 Task: Utilize tags to categorize risk mitigation tasks by priority: "High," "Medium," and "Low.
Action: Mouse moved to (105, 336)
Screenshot: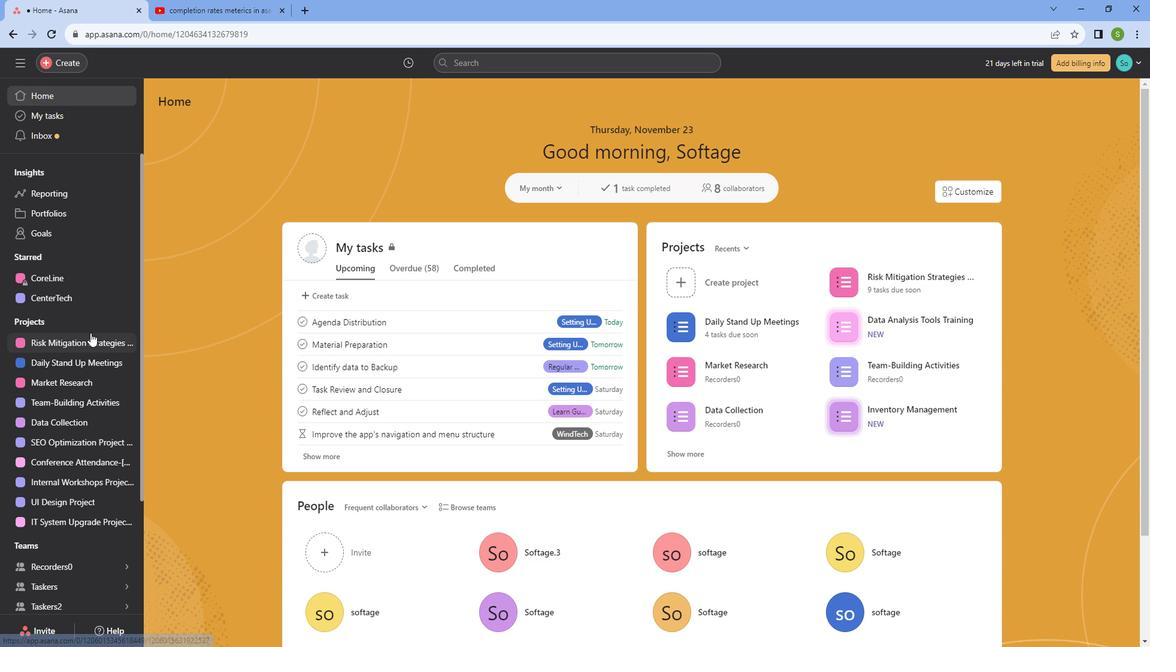
Action: Mouse pressed left at (105, 336)
Screenshot: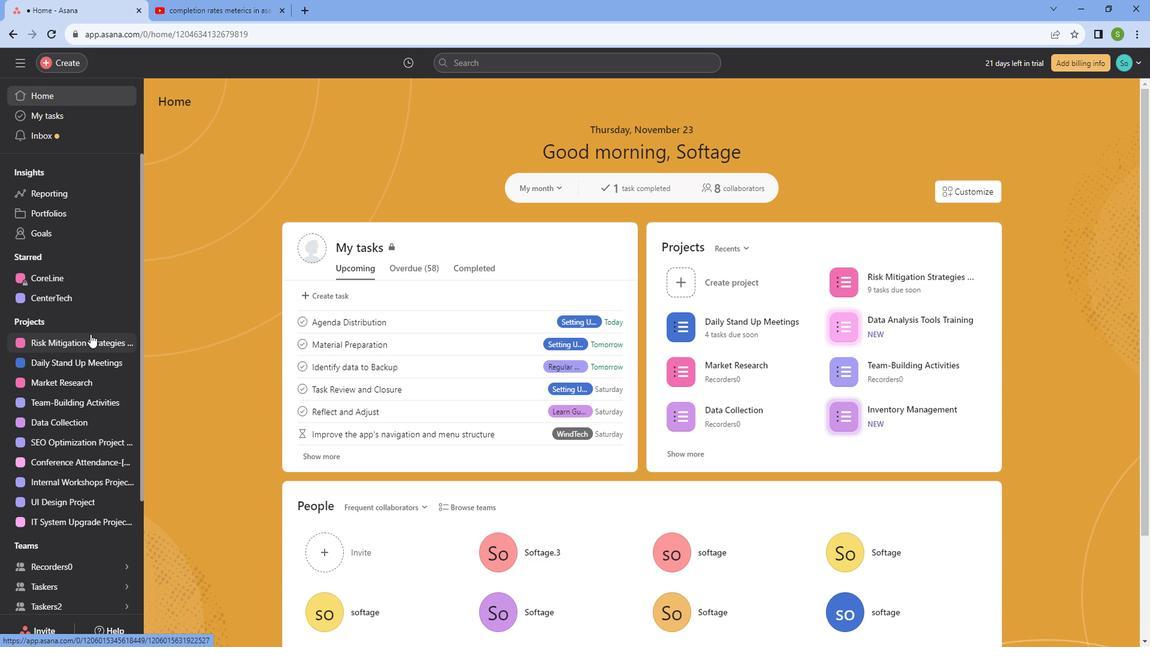 
Action: Mouse moved to (776, 197)
Screenshot: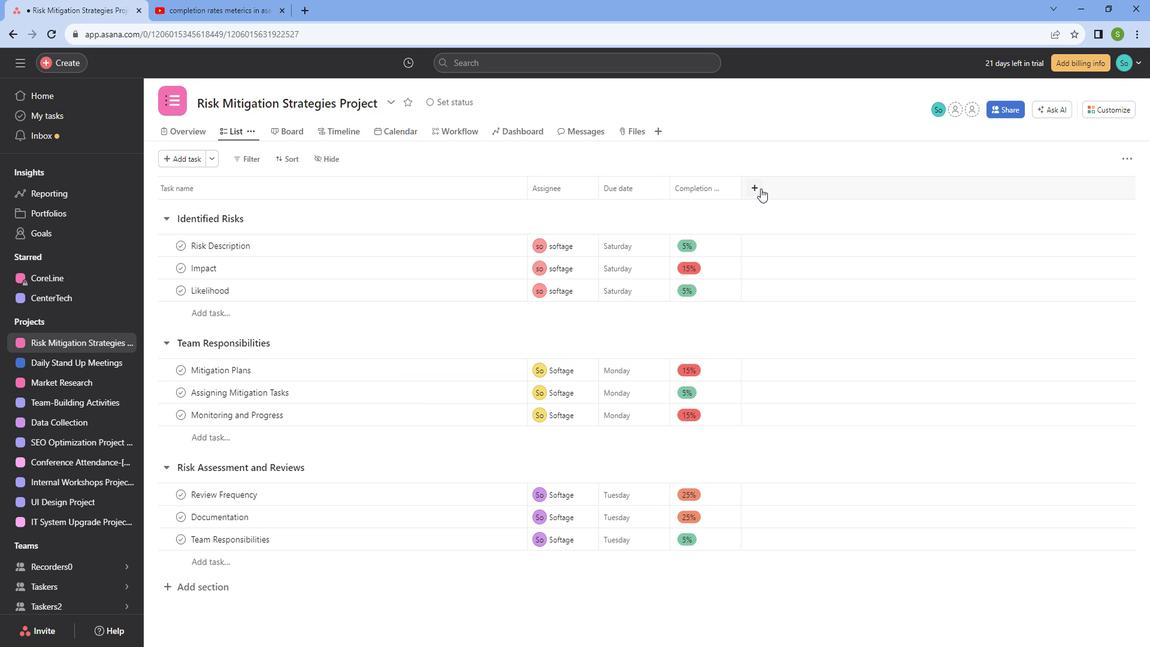 
Action: Mouse pressed left at (776, 197)
Screenshot: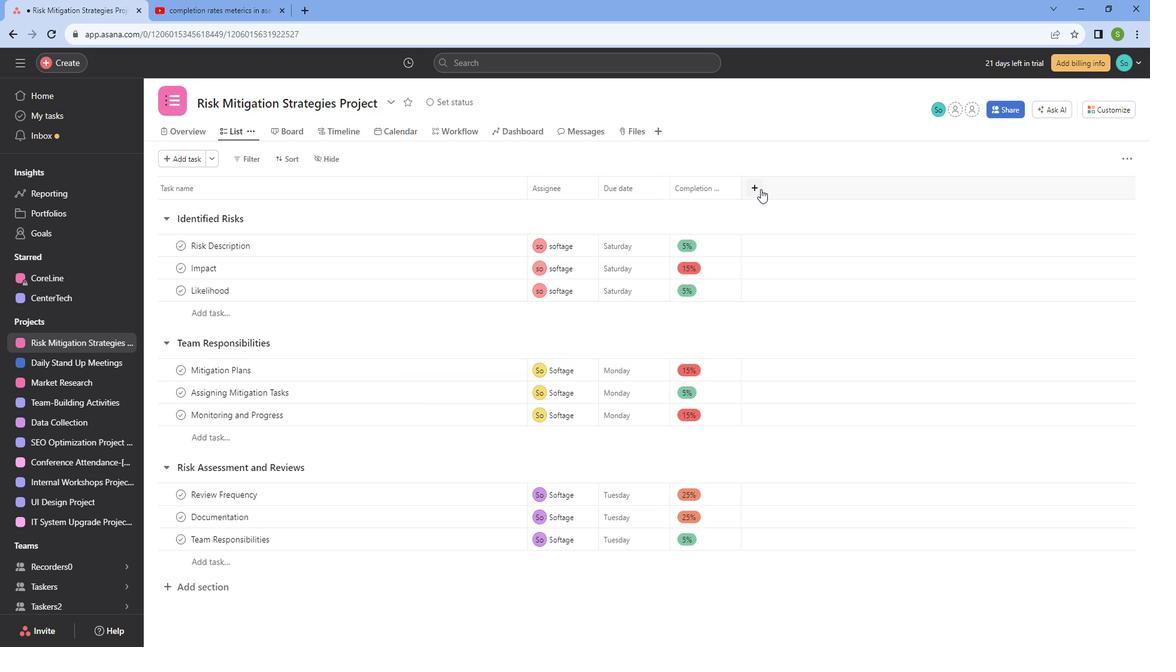 
Action: Mouse moved to (773, 237)
Screenshot: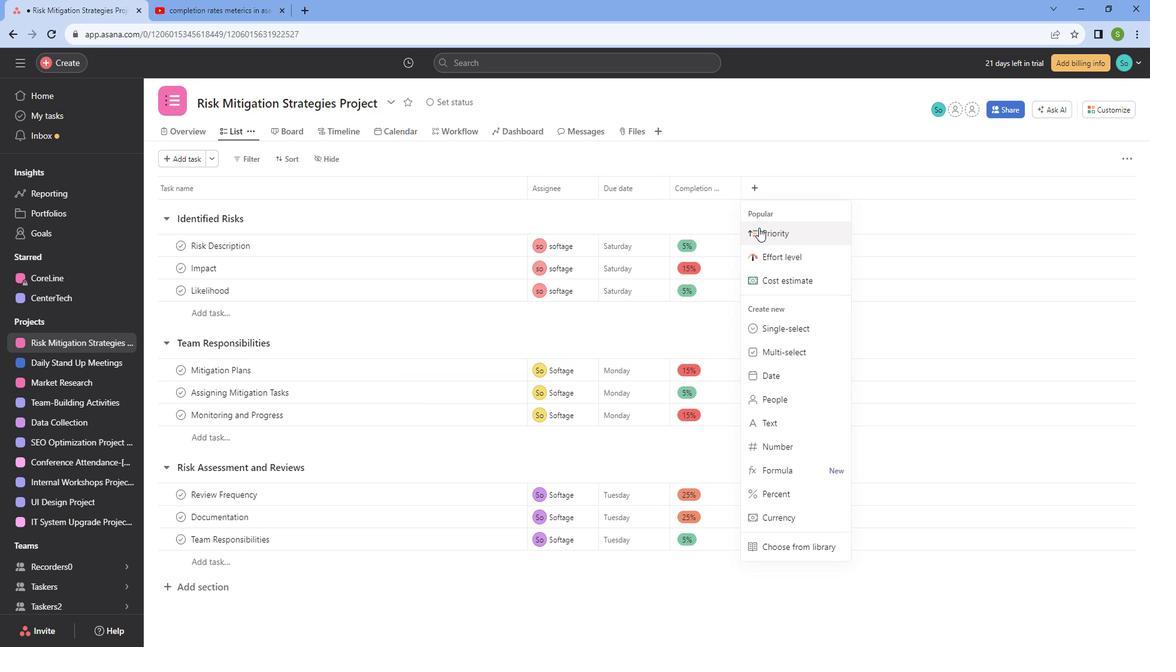 
Action: Mouse pressed left at (773, 237)
Screenshot: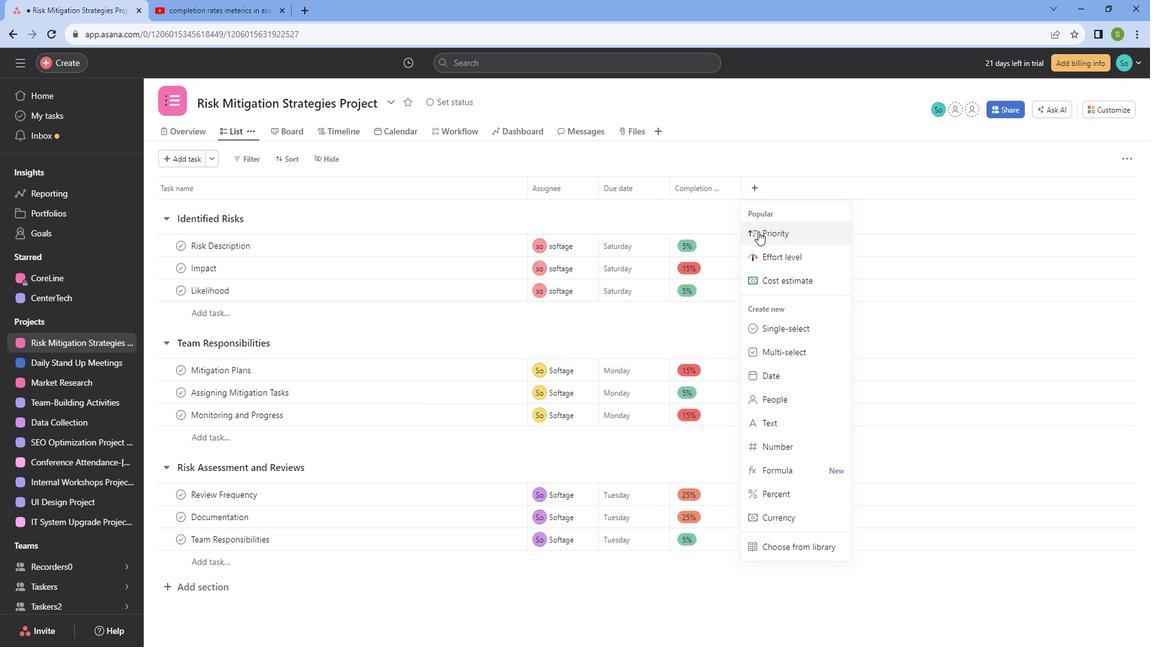 
Action: Mouse moved to (736, 504)
Screenshot: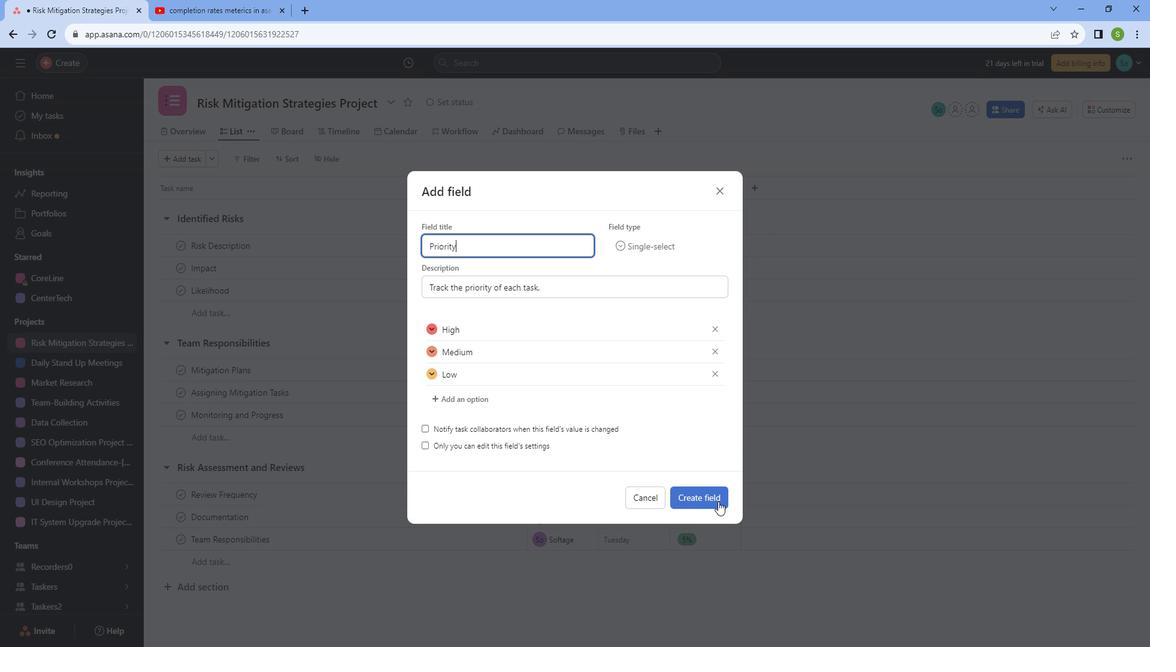 
Action: Mouse pressed left at (736, 504)
Screenshot: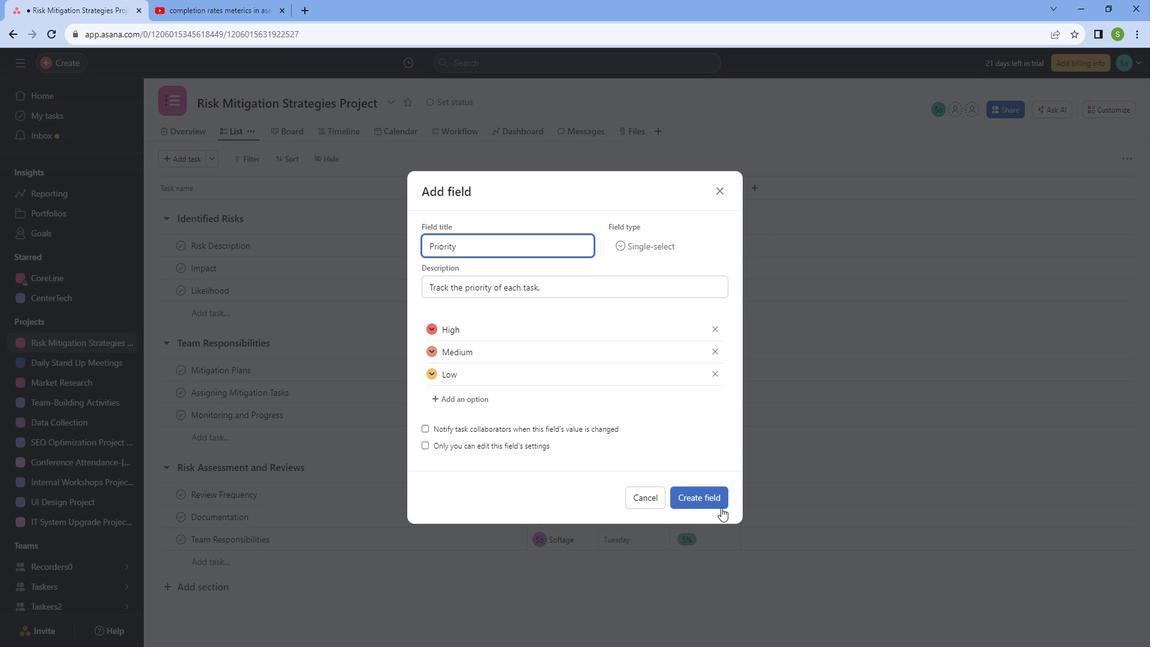 
Action: Mouse moved to (779, 255)
Screenshot: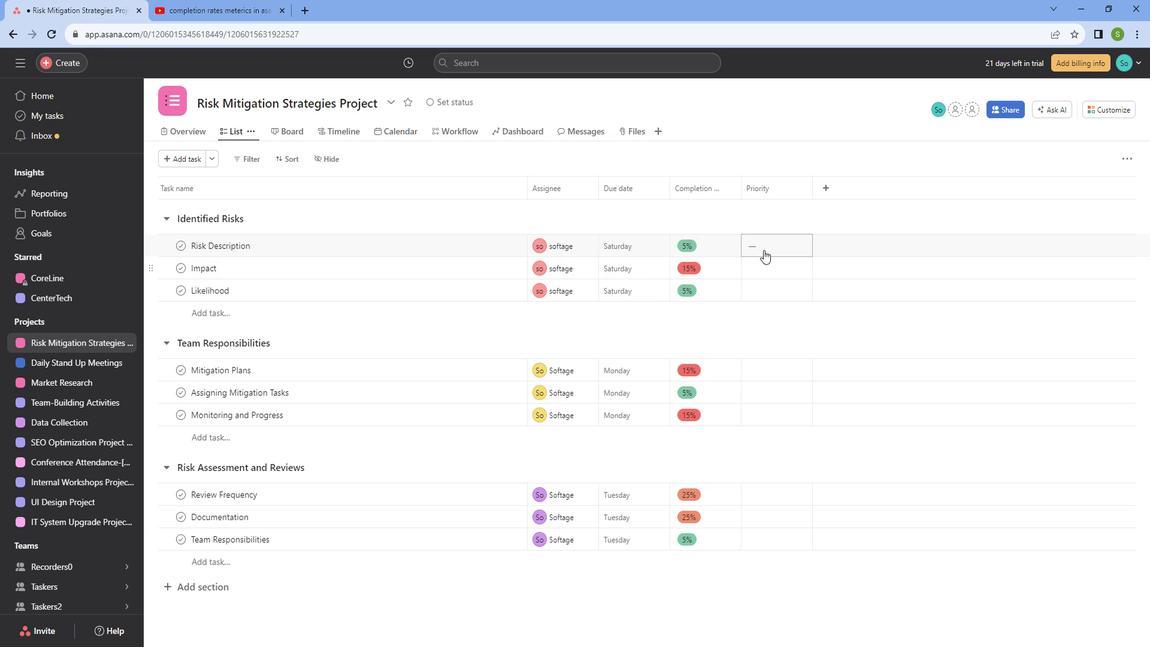
Action: Mouse pressed left at (779, 255)
Screenshot: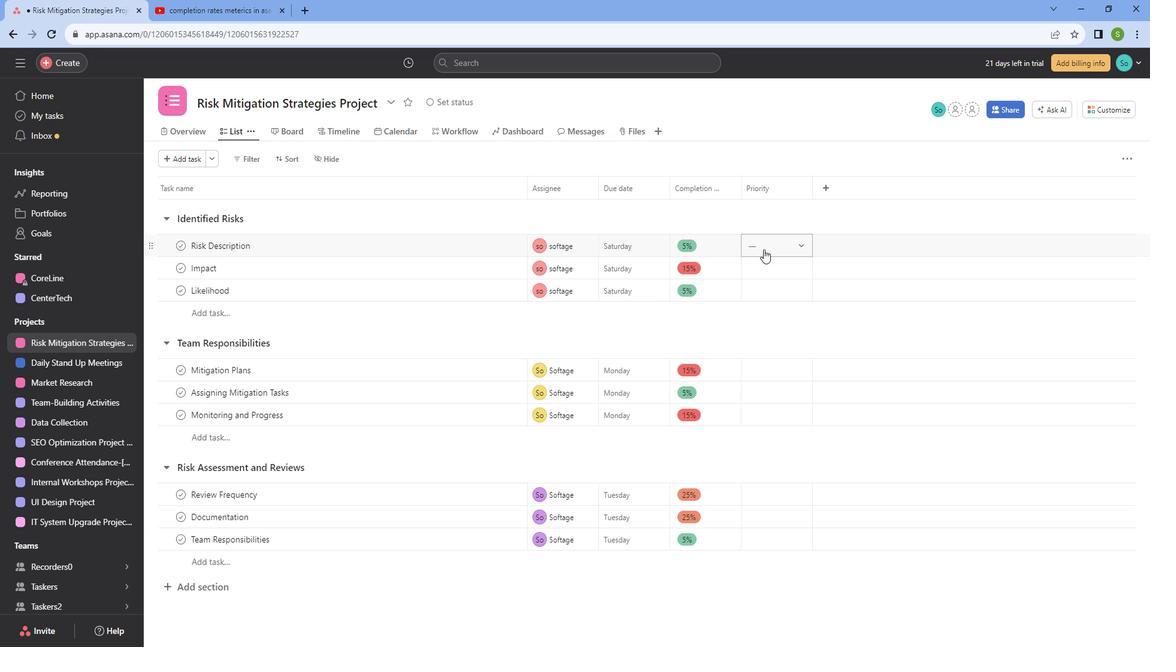 
Action: Mouse moved to (780, 335)
Screenshot: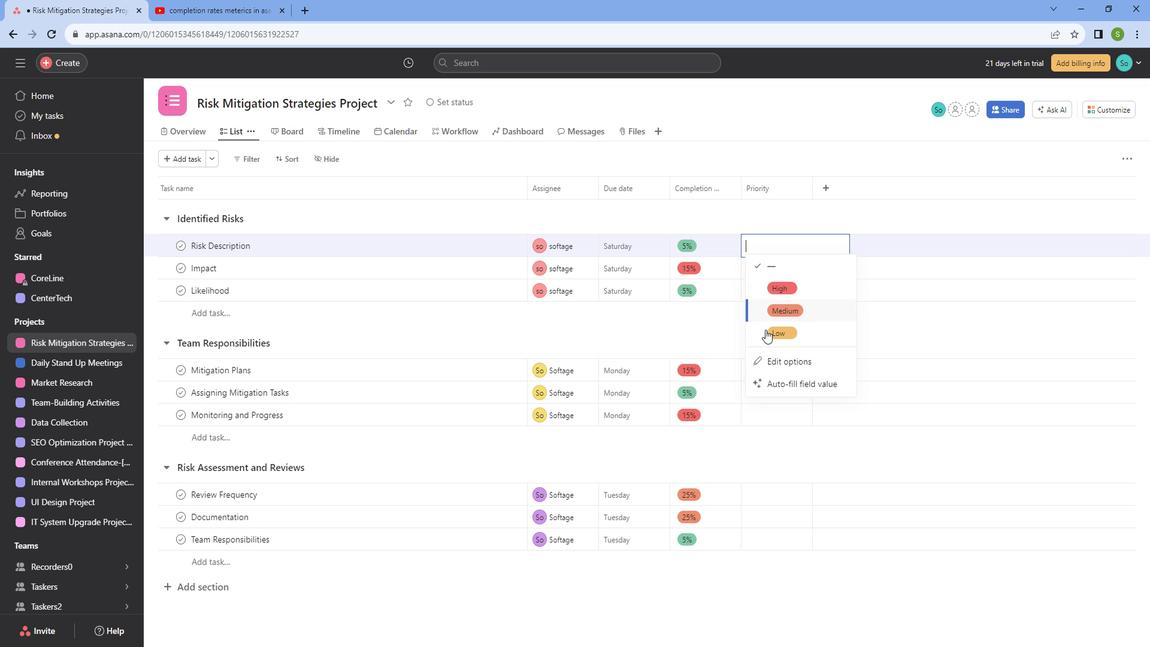 
Action: Mouse pressed left at (780, 335)
Screenshot: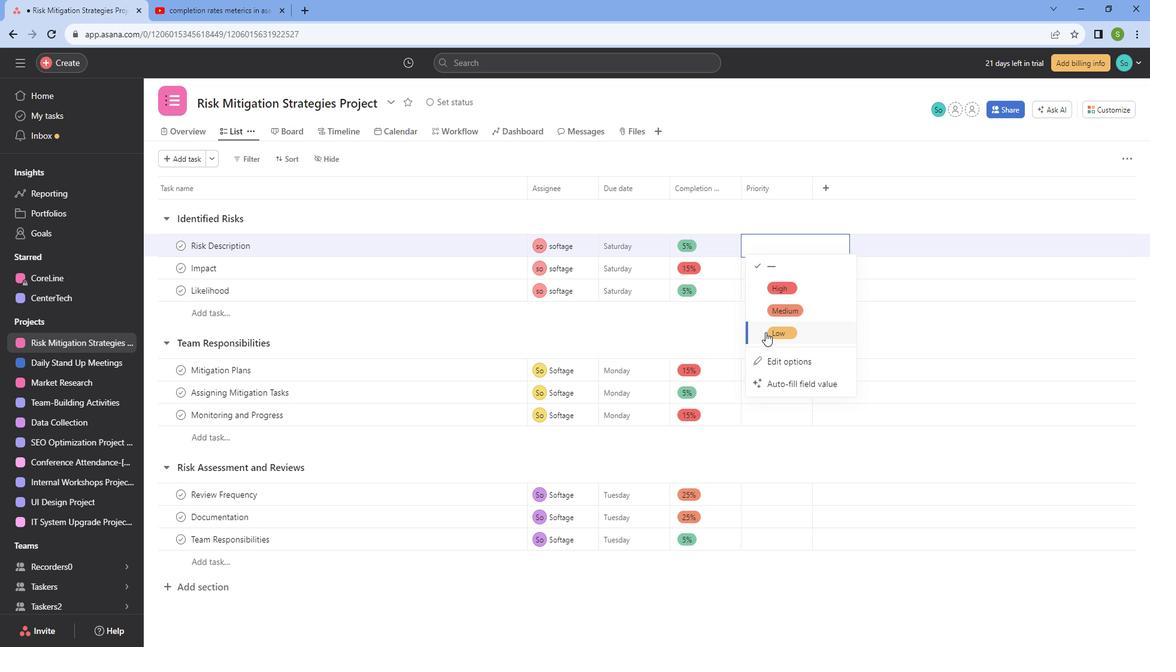 
Action: Mouse moved to (787, 265)
Screenshot: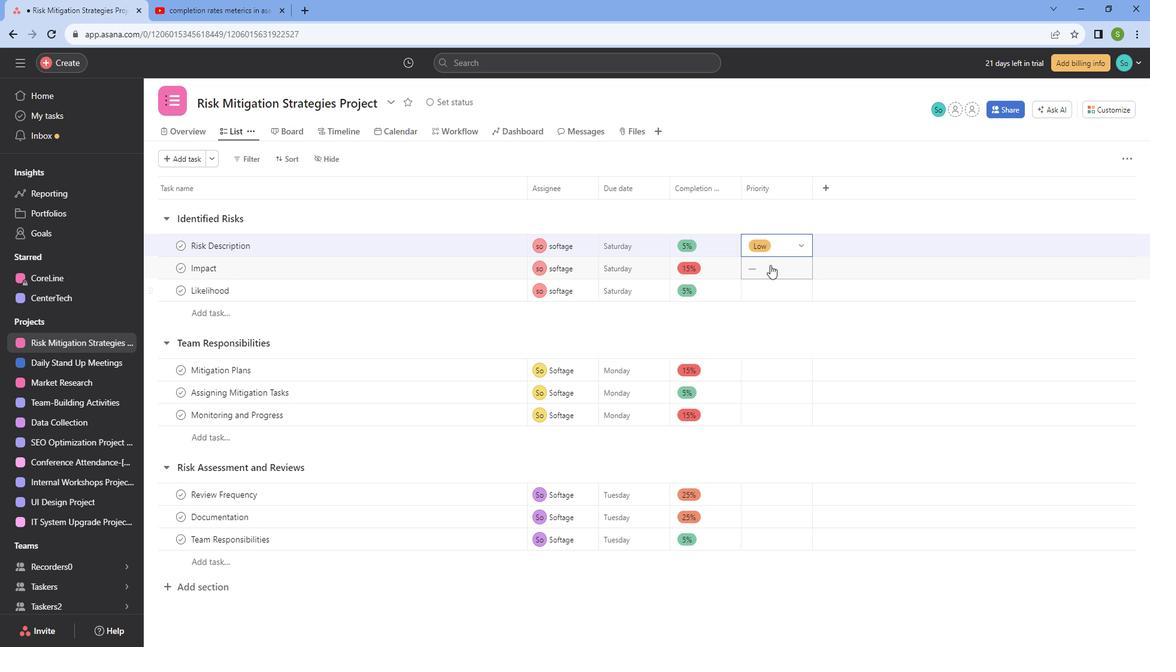 
Action: Mouse pressed left at (787, 265)
Screenshot: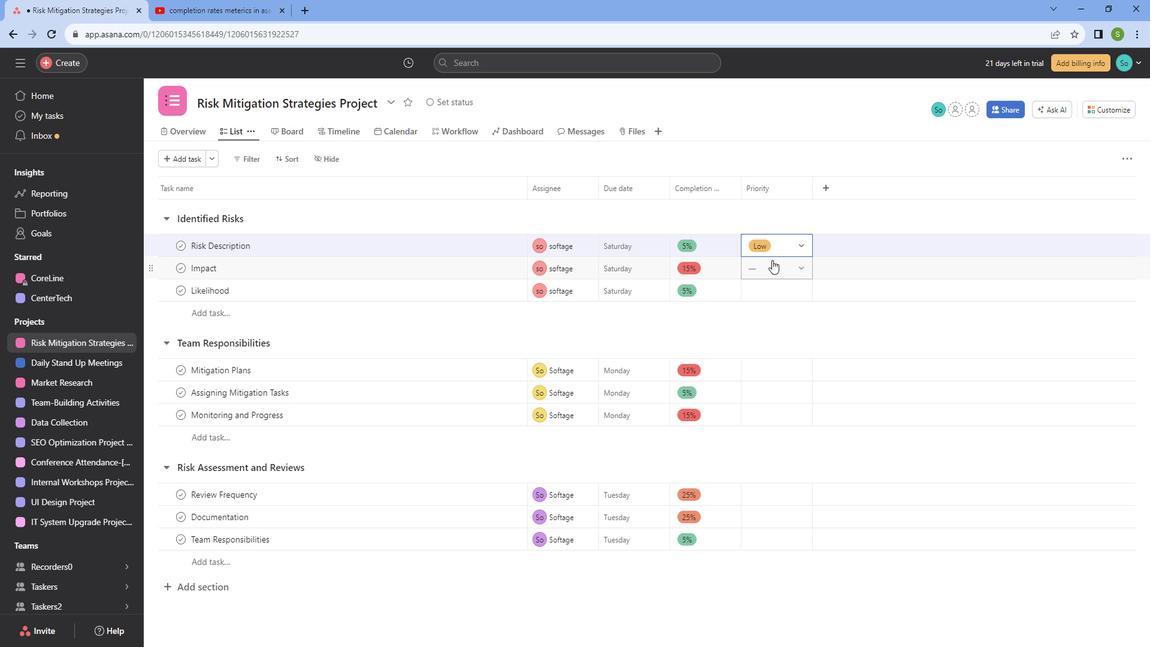 
Action: Mouse moved to (796, 353)
Screenshot: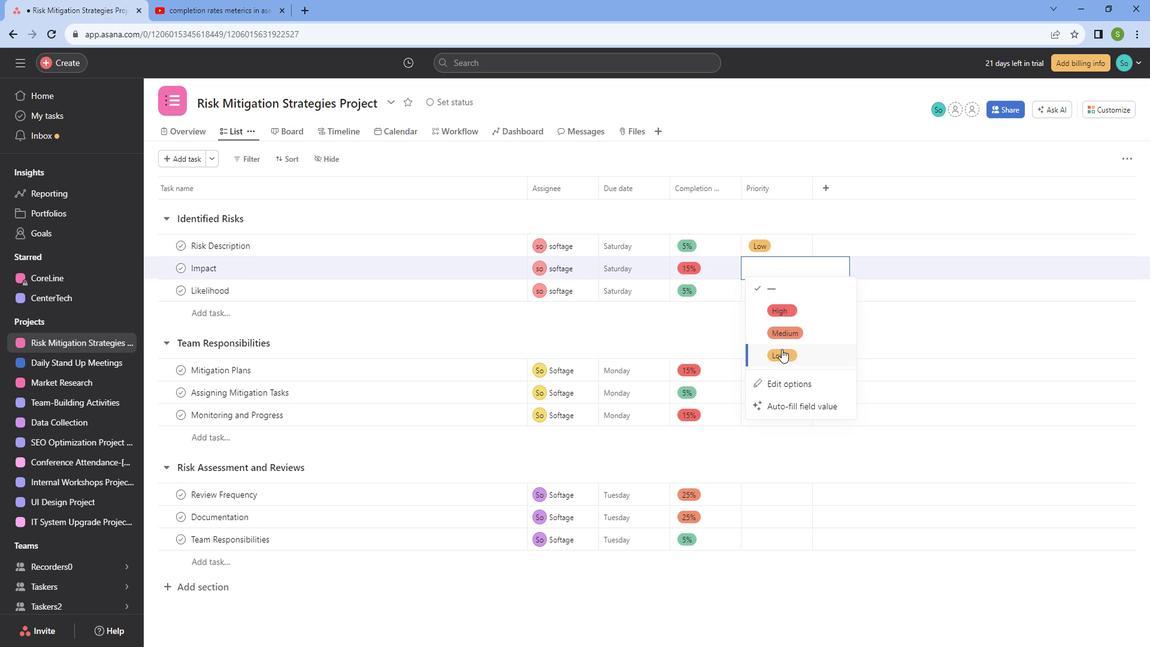 
Action: Mouse pressed left at (796, 353)
Screenshot: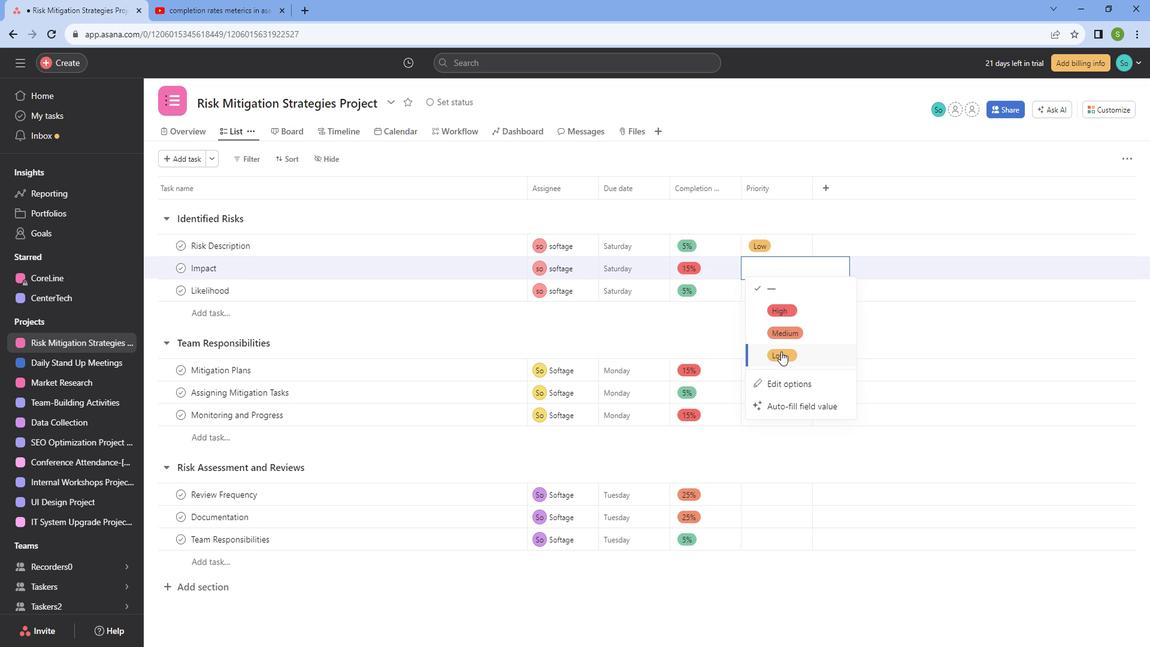 
Action: Mouse moved to (795, 293)
Screenshot: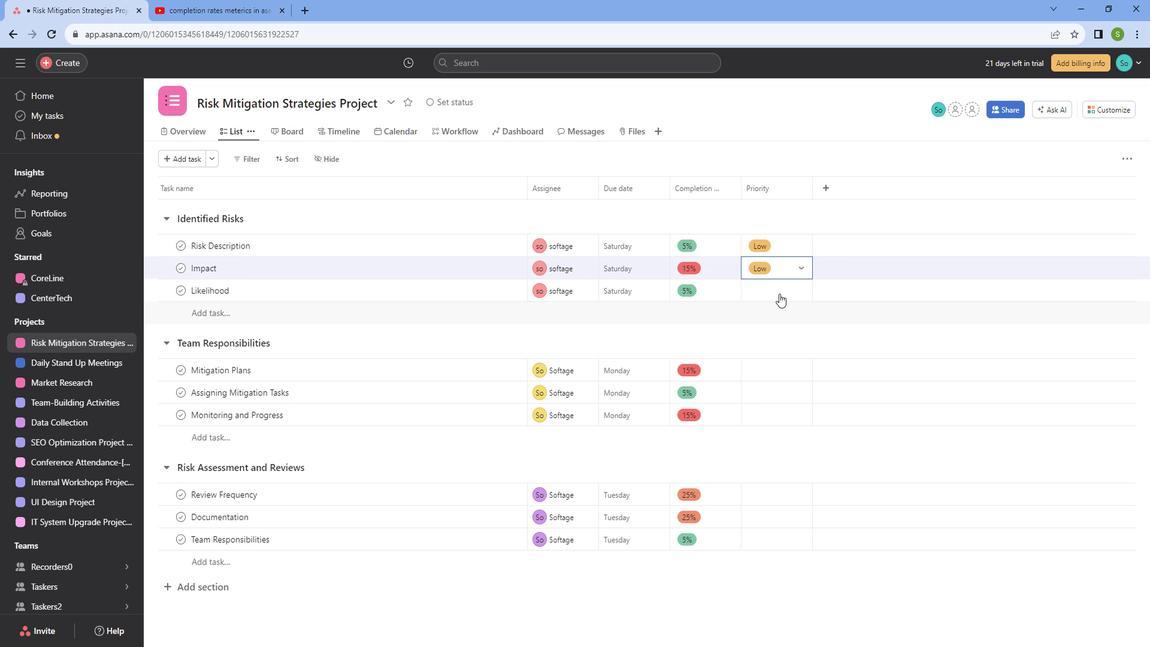 
Action: Mouse pressed left at (795, 293)
Screenshot: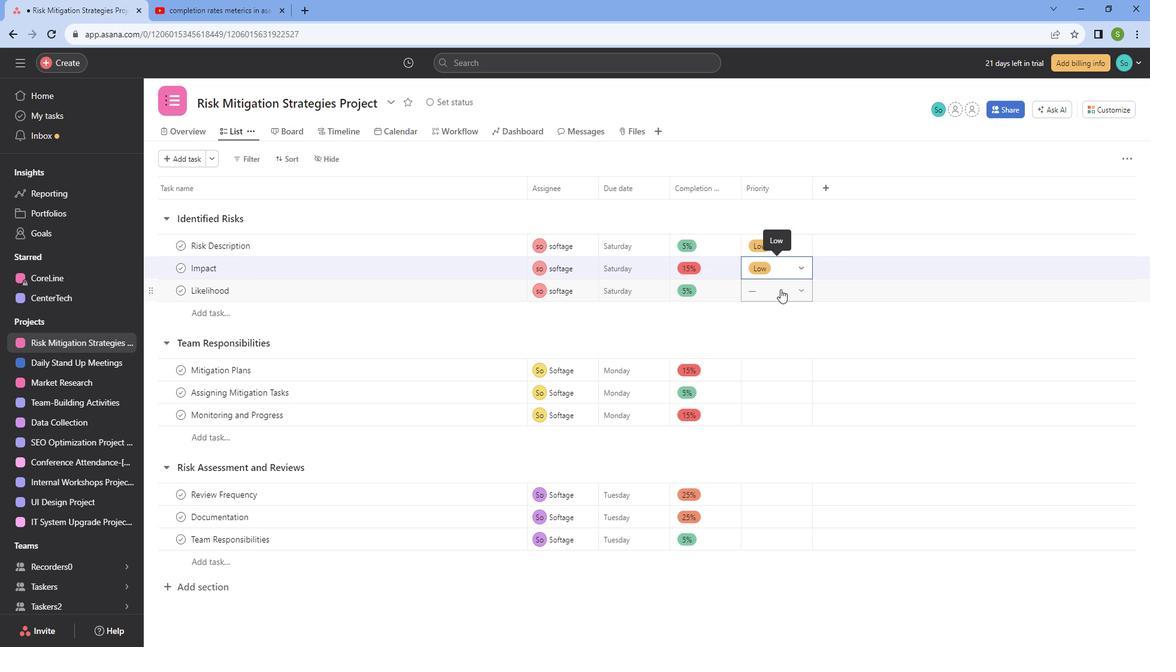 
Action: Mouse moved to (798, 356)
Screenshot: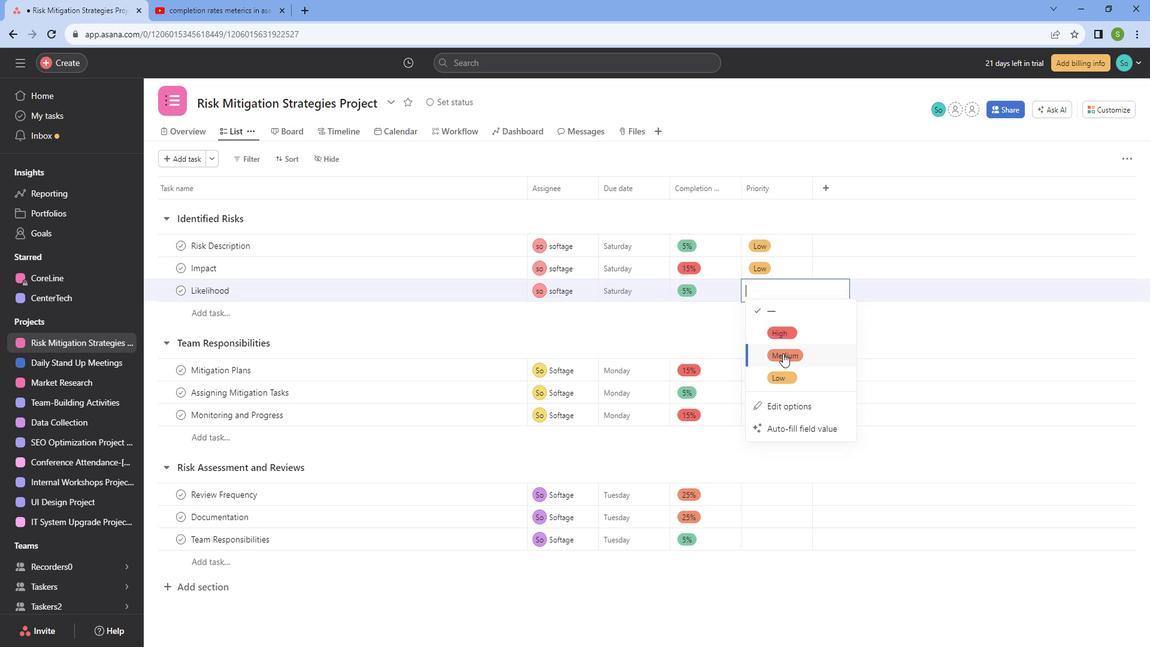 
Action: Mouse pressed left at (798, 356)
Screenshot: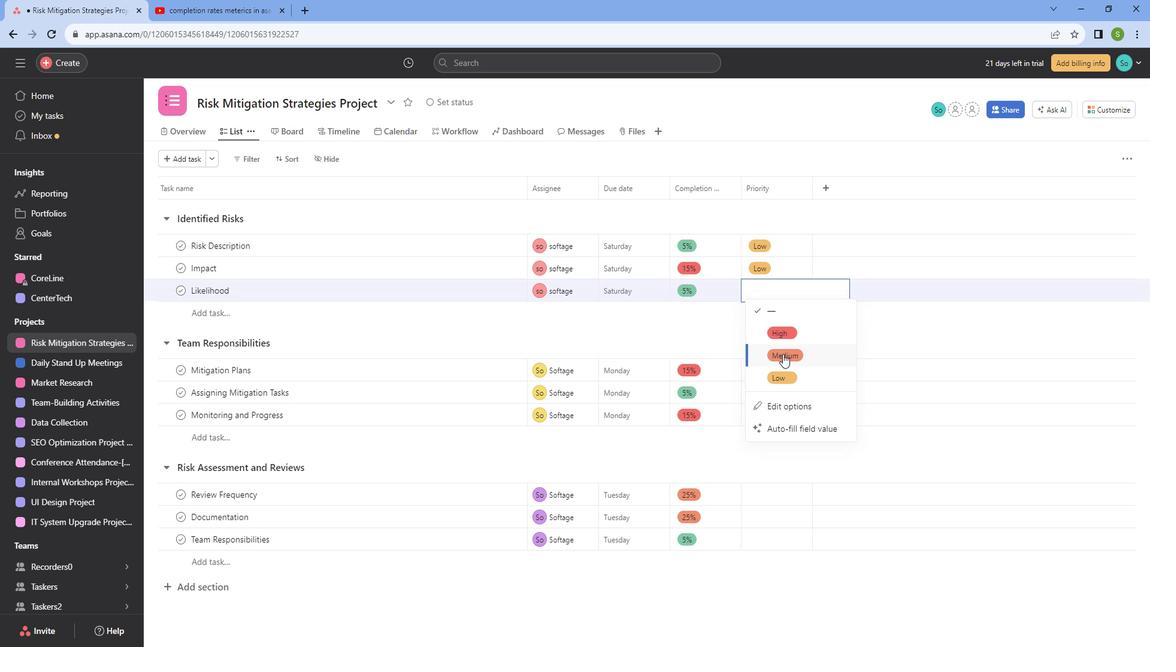 
Action: Mouse moved to (786, 368)
Screenshot: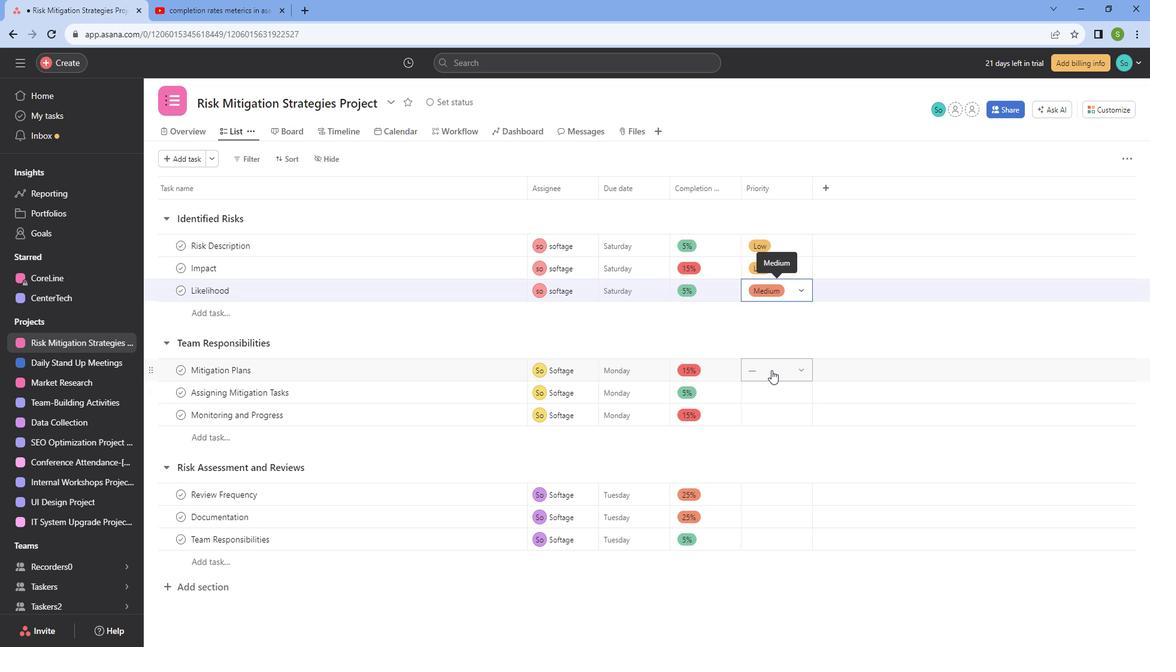 
Action: Mouse pressed left at (786, 368)
Screenshot: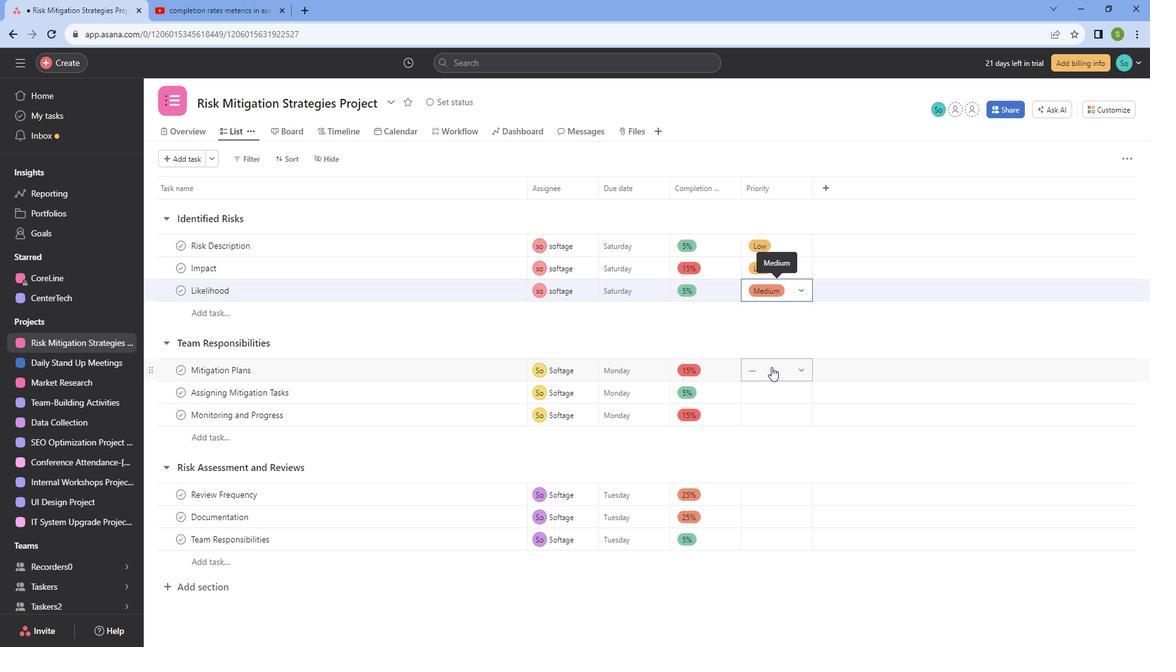 
Action: Mouse moved to (804, 436)
Screenshot: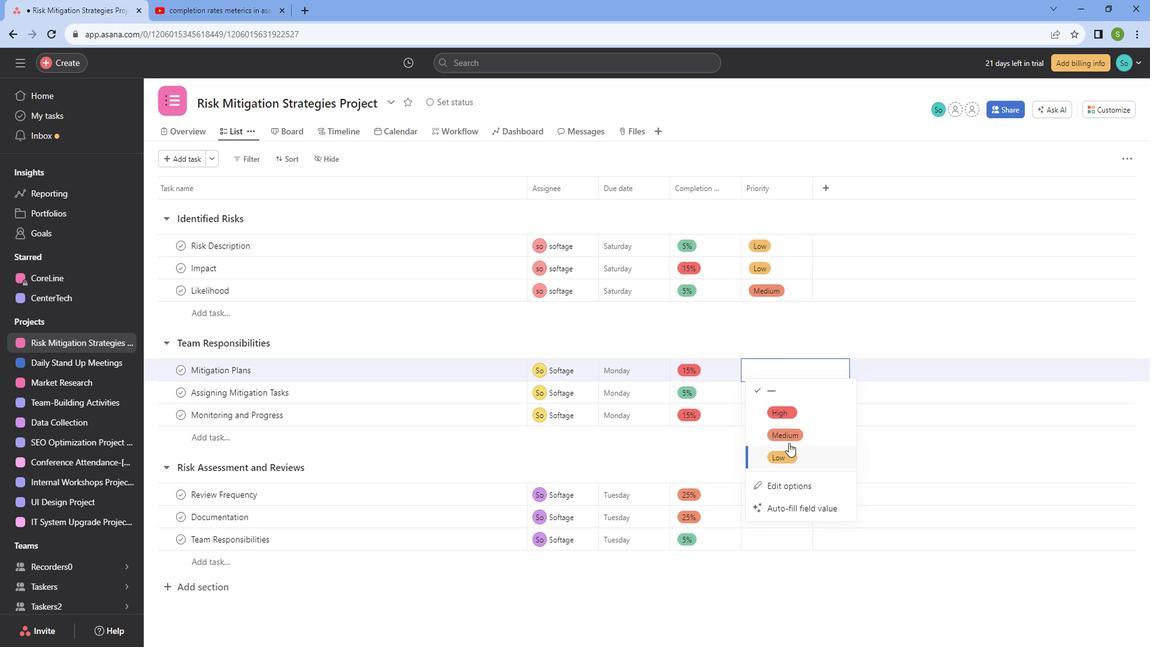 
Action: Mouse pressed left at (804, 436)
Screenshot: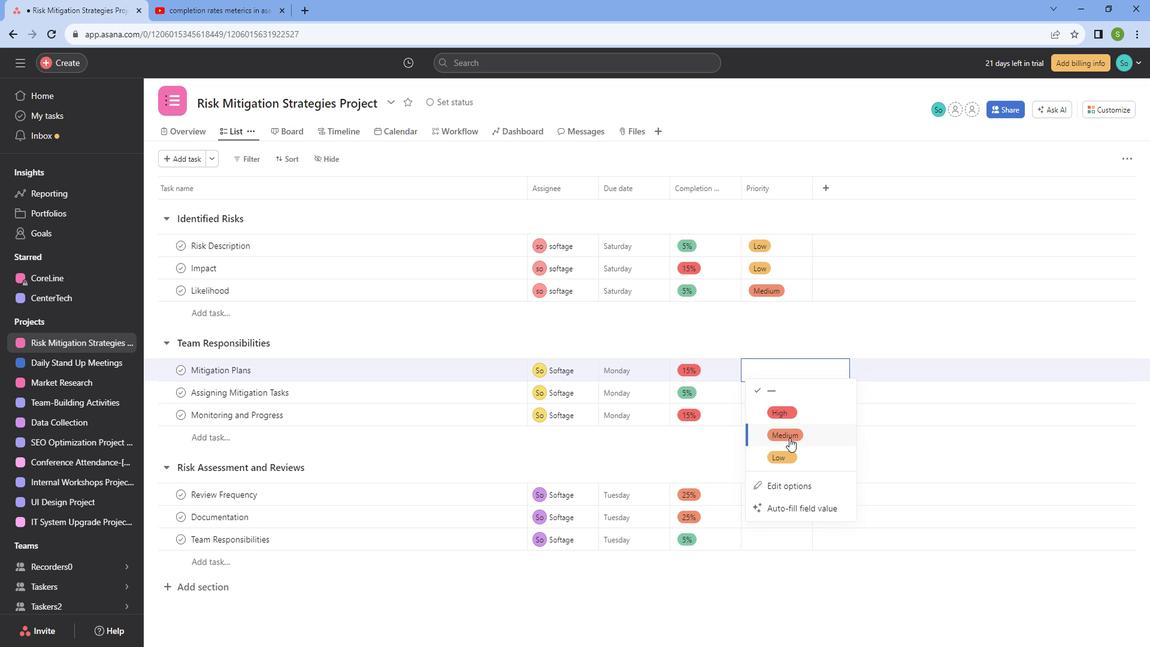 
Action: Mouse moved to (803, 388)
Screenshot: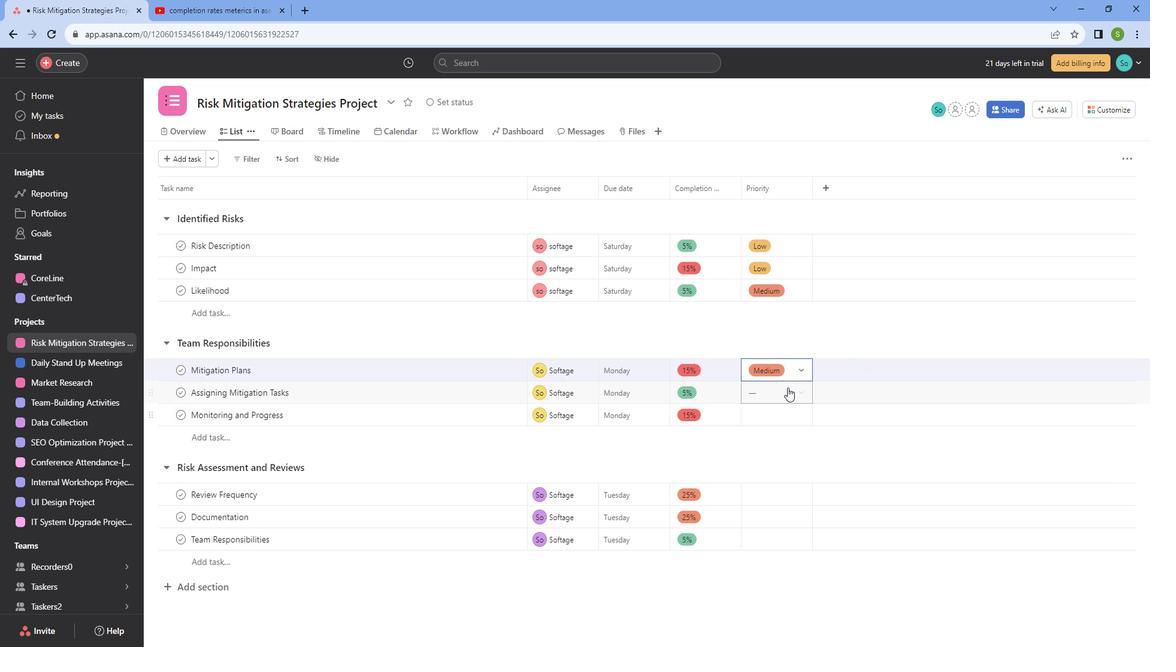 
Action: Mouse pressed left at (803, 388)
Screenshot: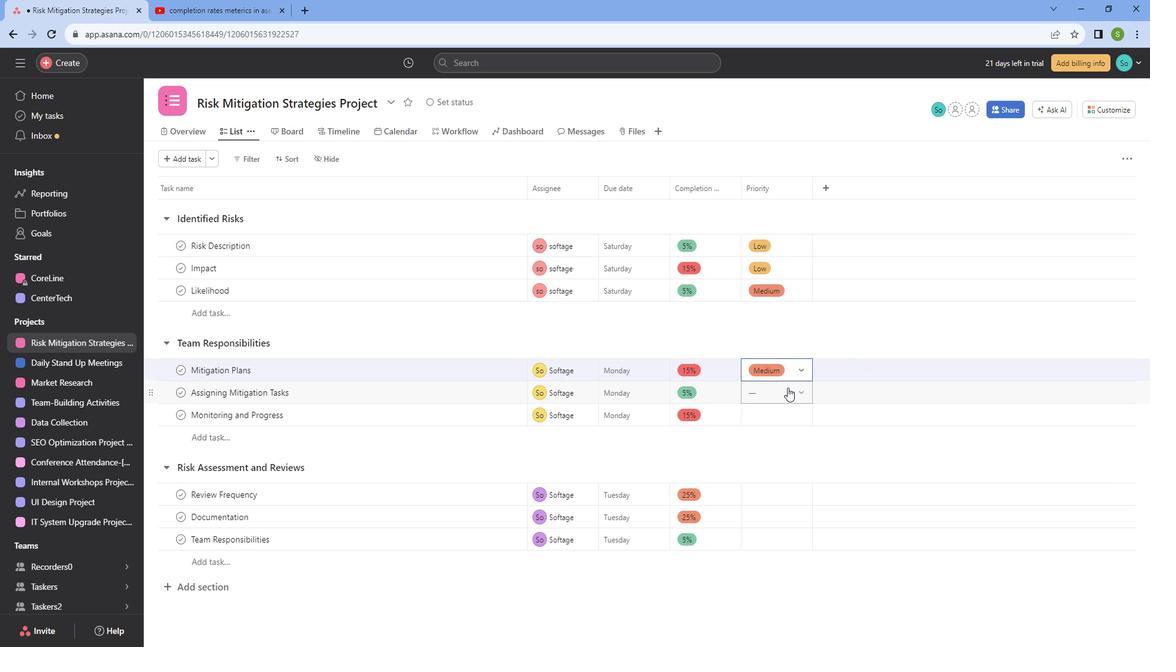
Action: Mouse moved to (806, 453)
Screenshot: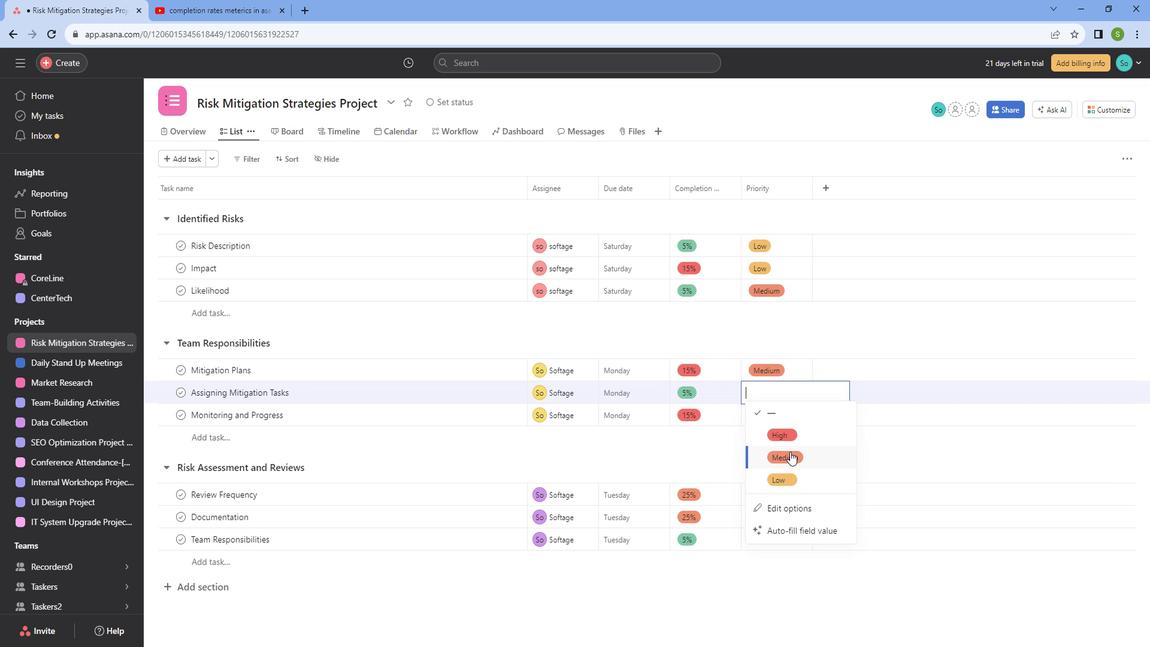 
Action: Mouse pressed left at (806, 453)
Screenshot: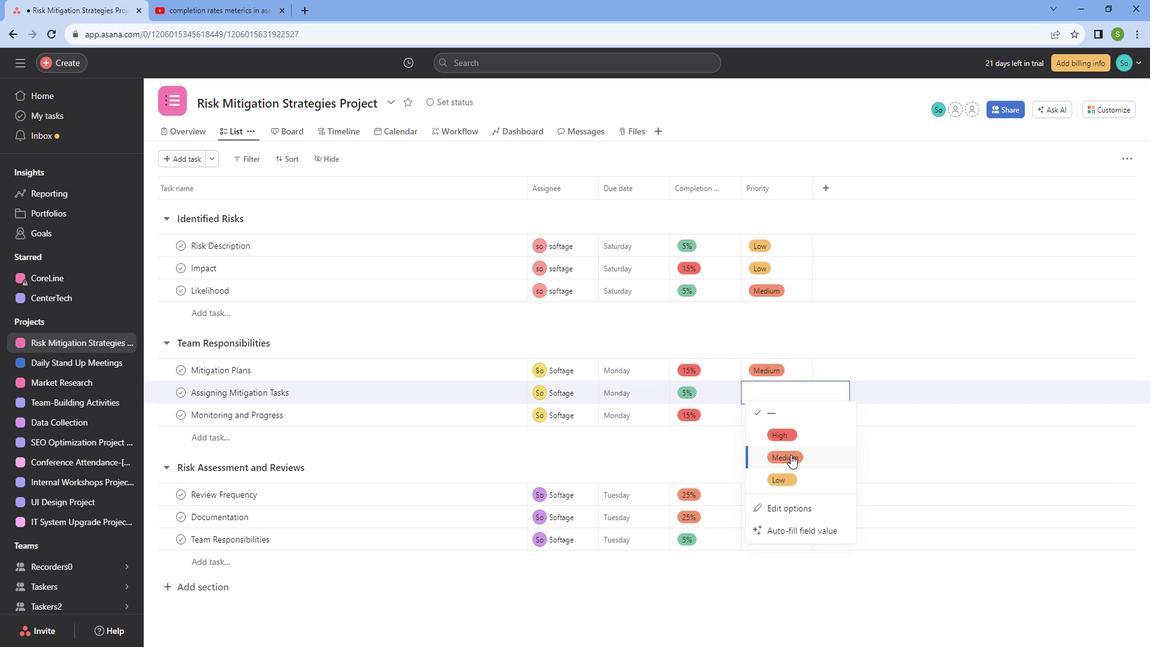 
Action: Mouse moved to (799, 419)
Screenshot: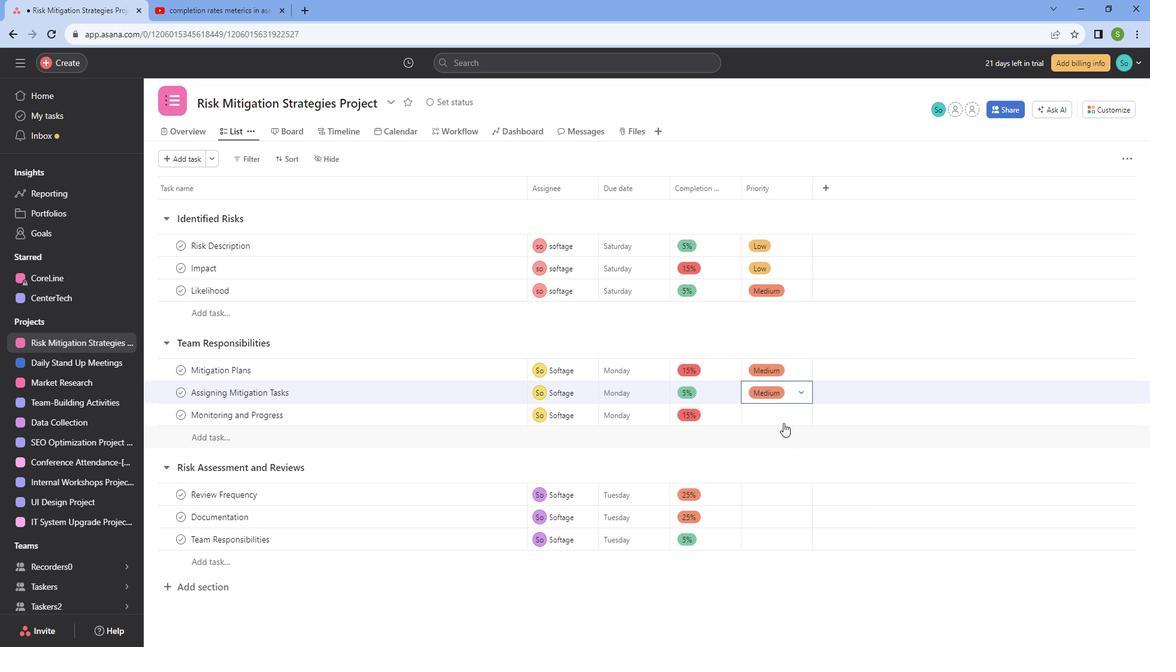 
Action: Mouse pressed left at (799, 419)
Screenshot: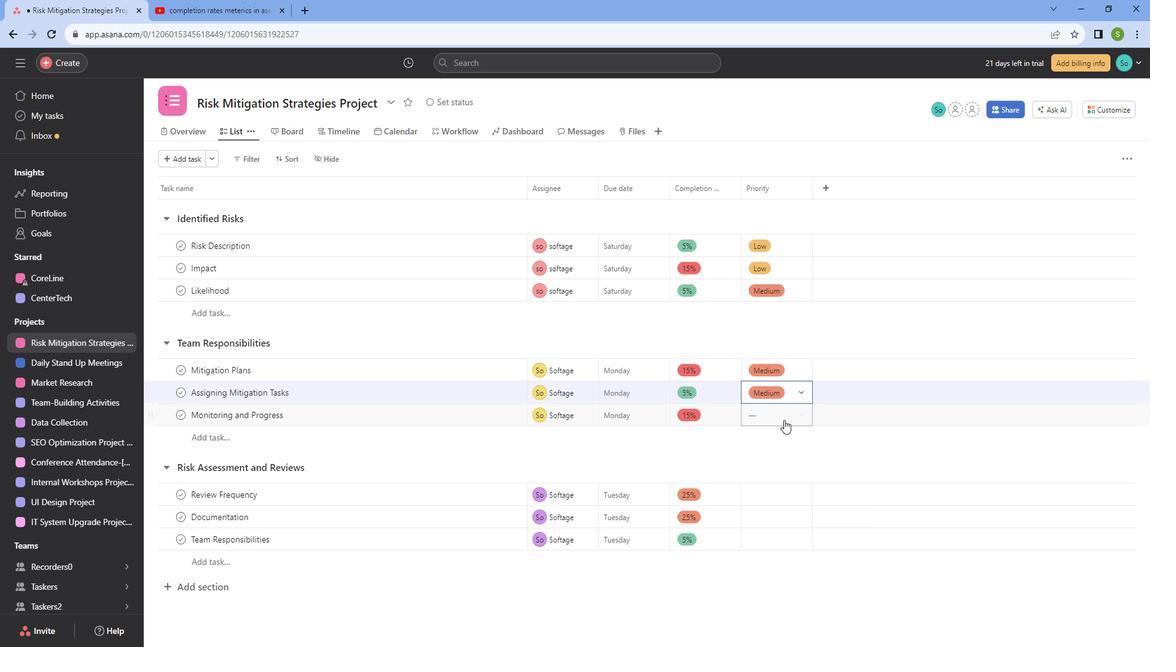 
Action: Mouse moved to (810, 462)
Screenshot: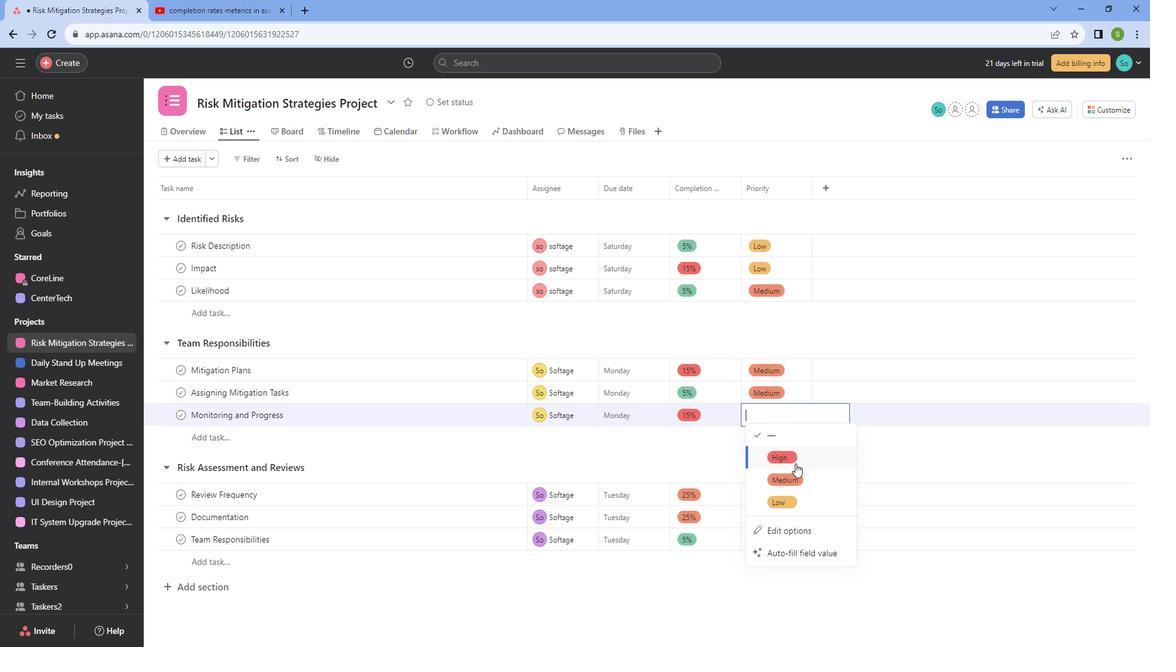 
Action: Mouse pressed left at (810, 462)
Screenshot: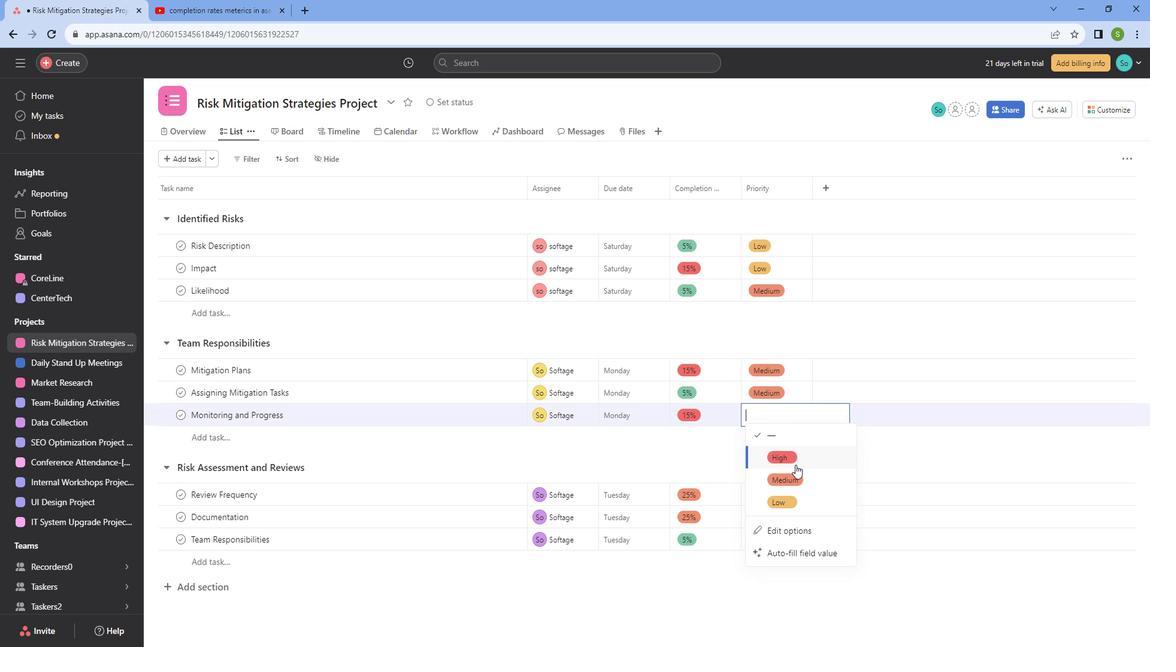 
Action: Mouse moved to (792, 490)
Screenshot: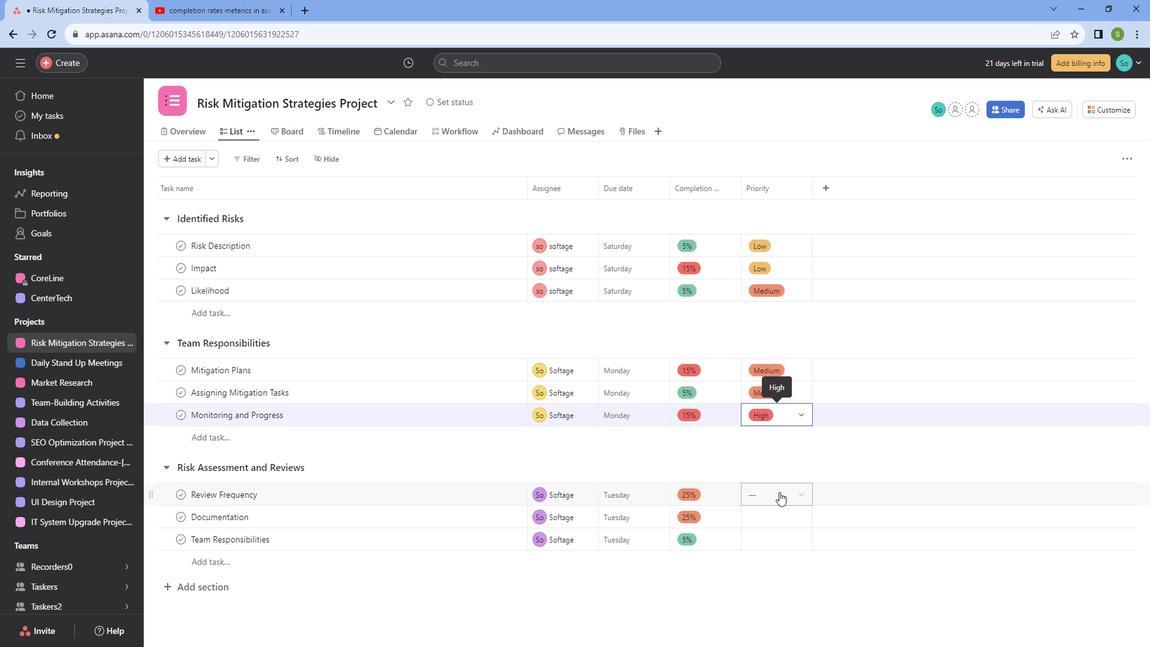 
Action: Mouse pressed left at (792, 490)
Screenshot: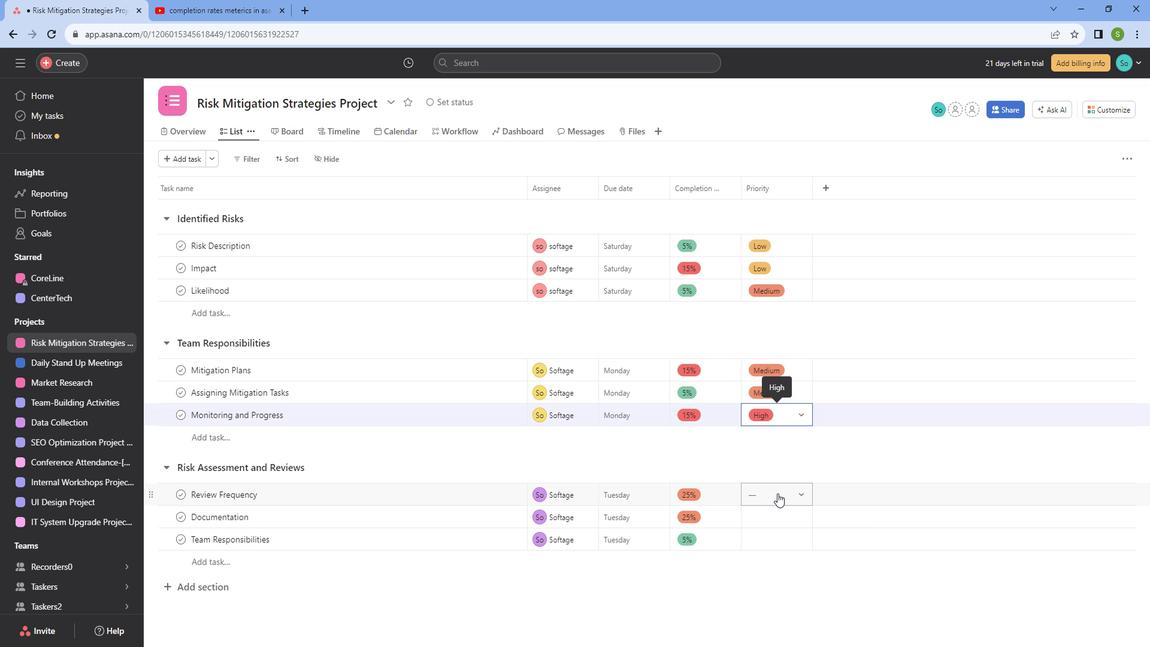 
Action: Mouse moved to (795, 569)
Screenshot: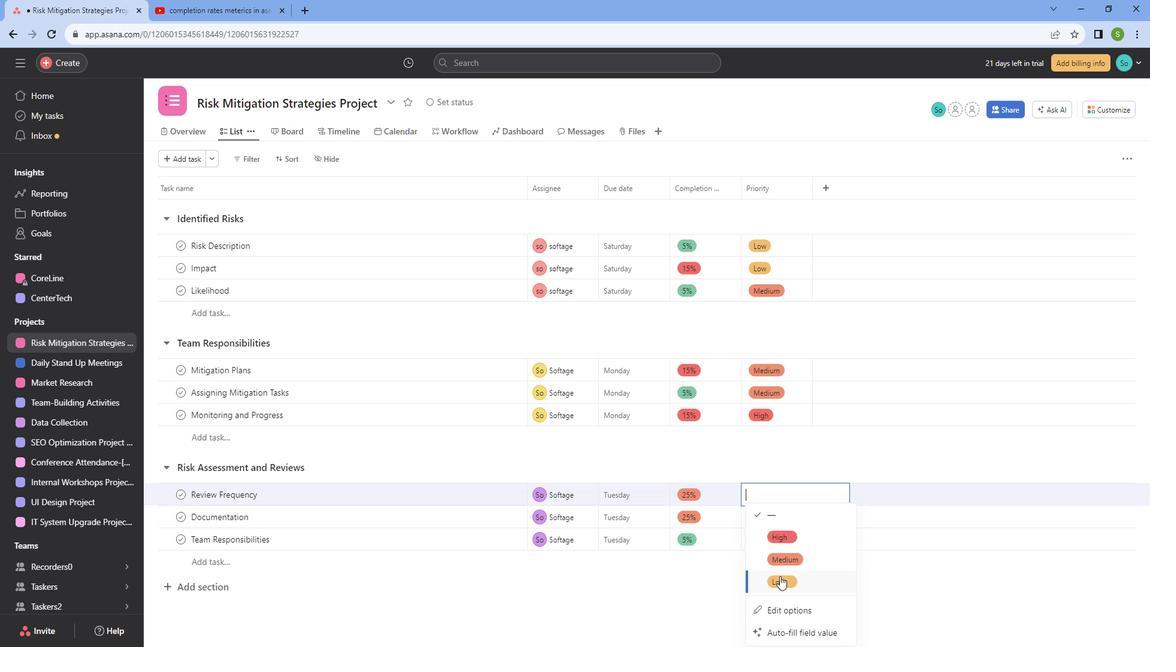 
Action: Mouse pressed left at (795, 569)
Screenshot: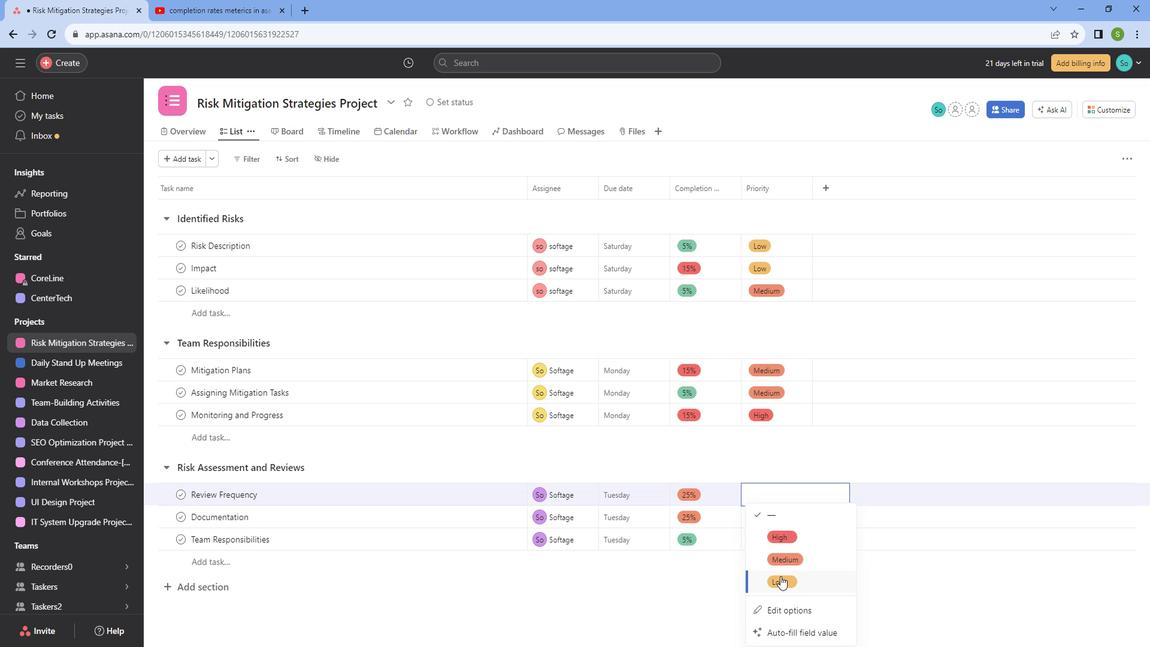 
Action: Mouse moved to (807, 510)
Screenshot: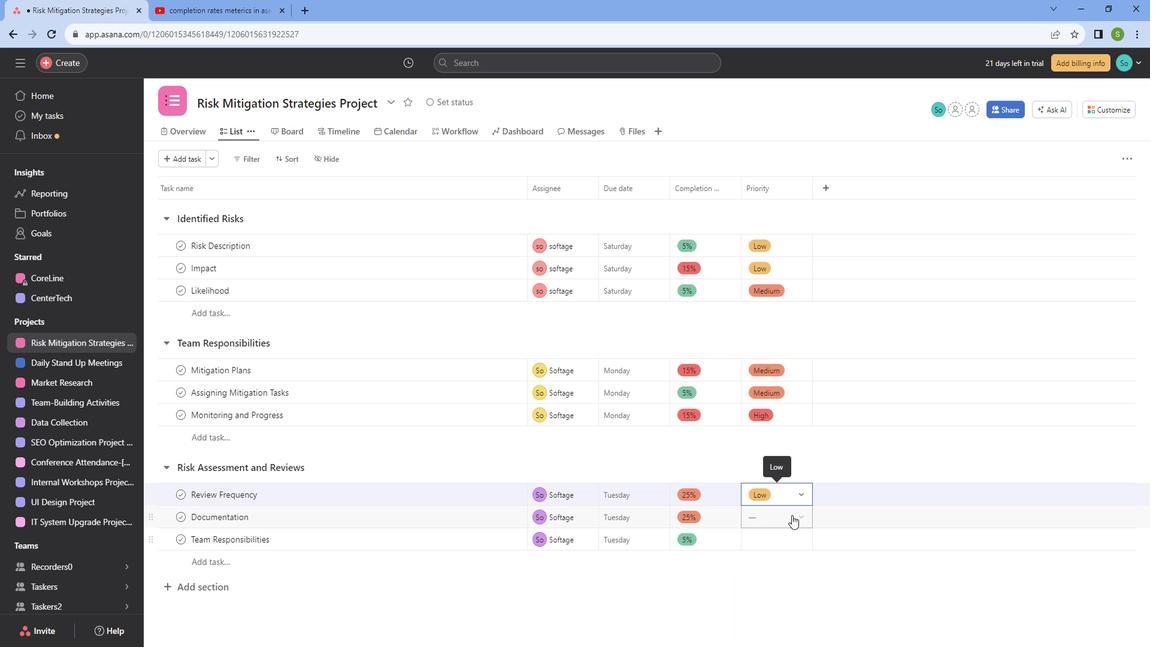 
Action: Mouse pressed left at (807, 510)
Screenshot: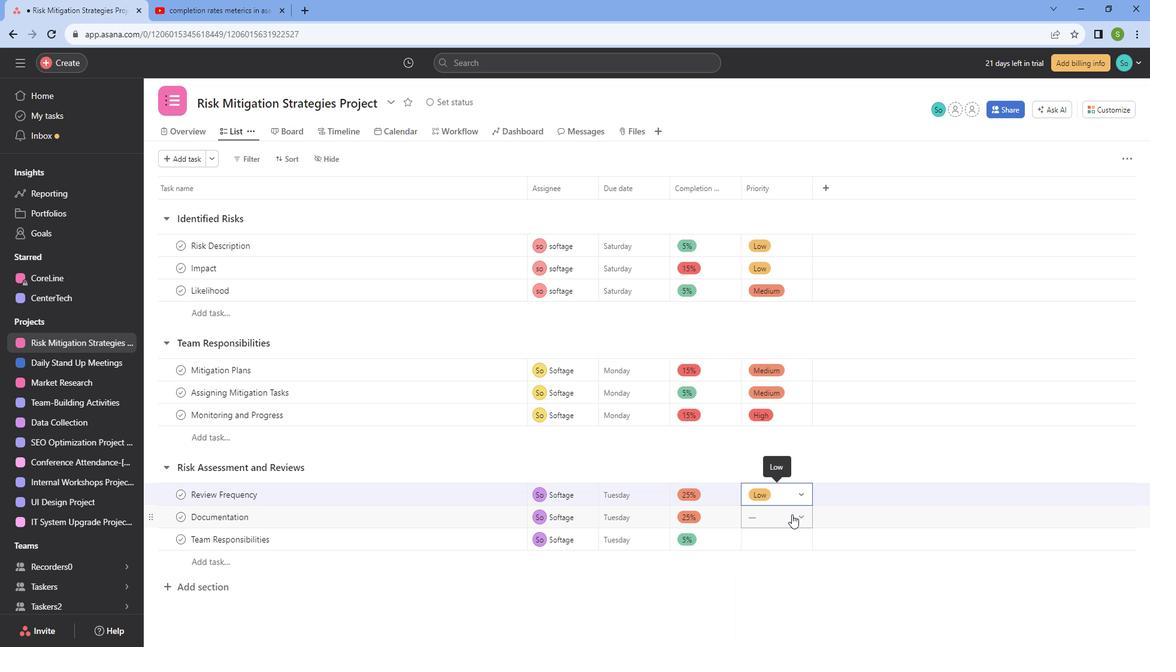 
Action: Mouse moved to (791, 444)
Screenshot: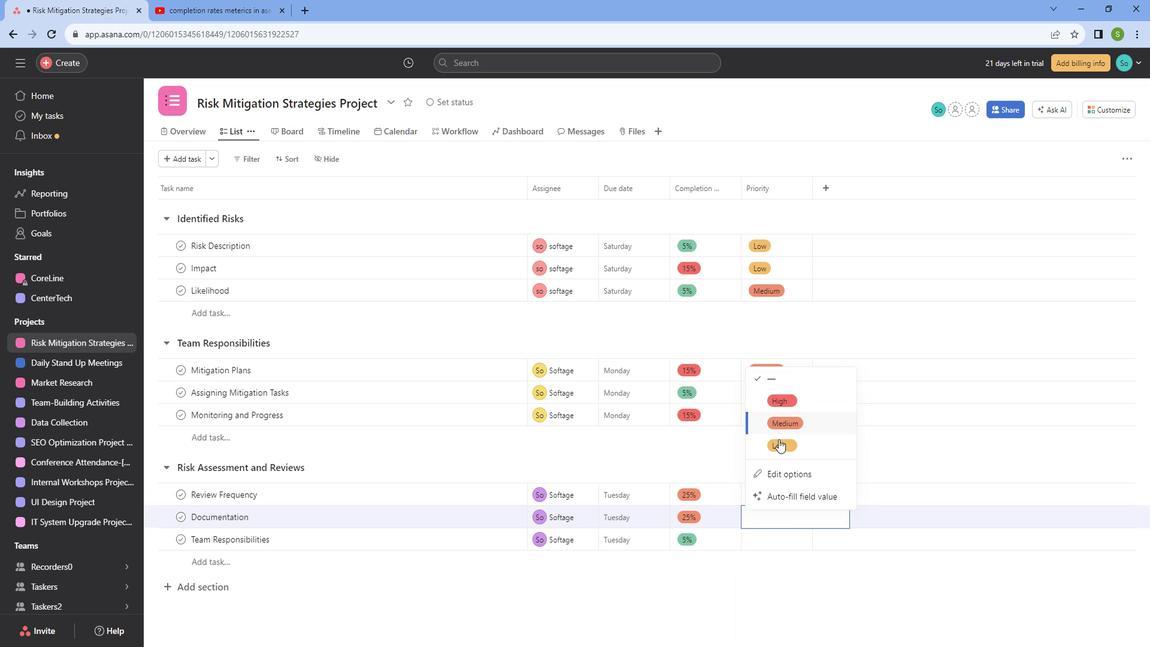 
Action: Mouse pressed left at (791, 444)
Screenshot: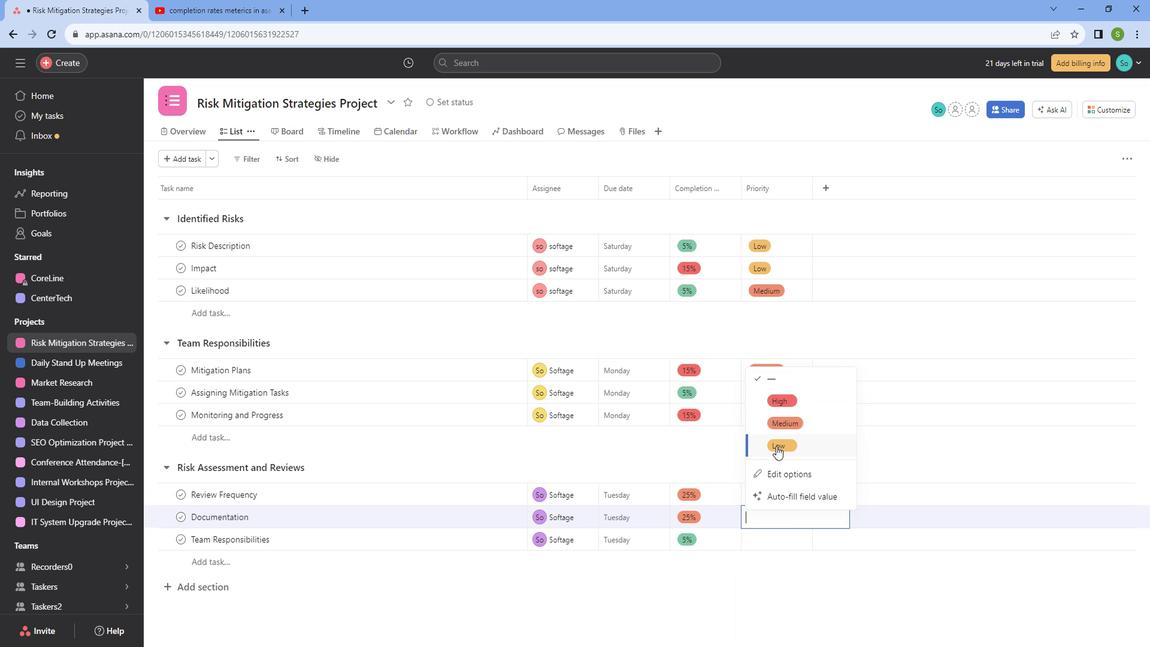 
Action: Mouse moved to (795, 529)
Screenshot: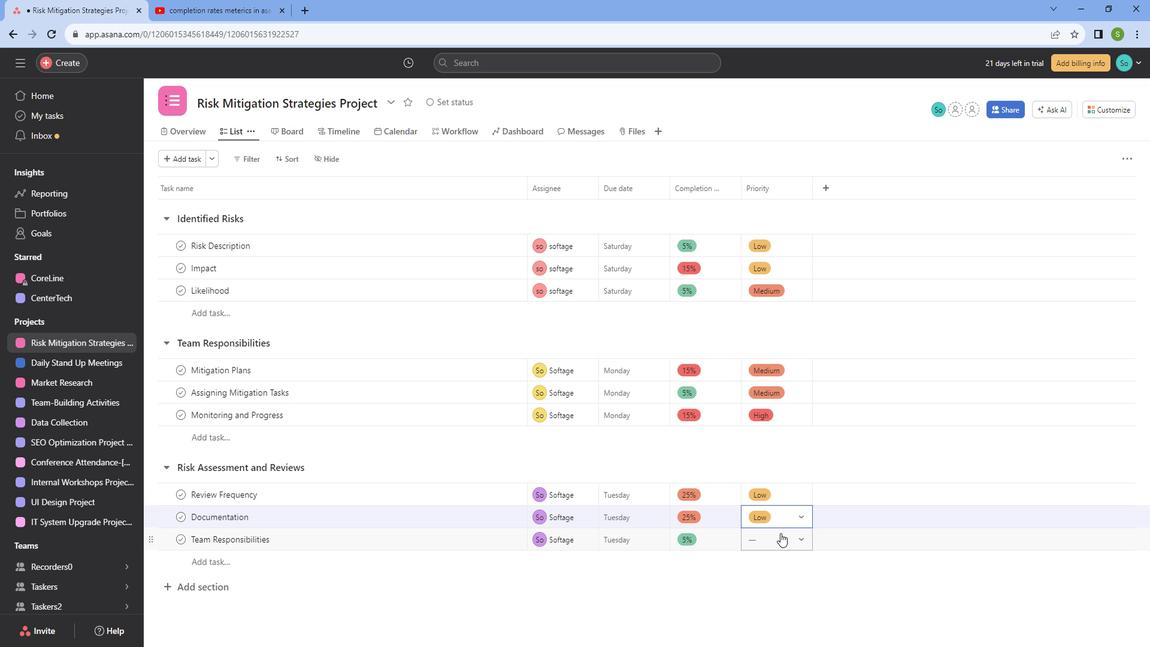 
Action: Mouse pressed left at (795, 529)
Screenshot: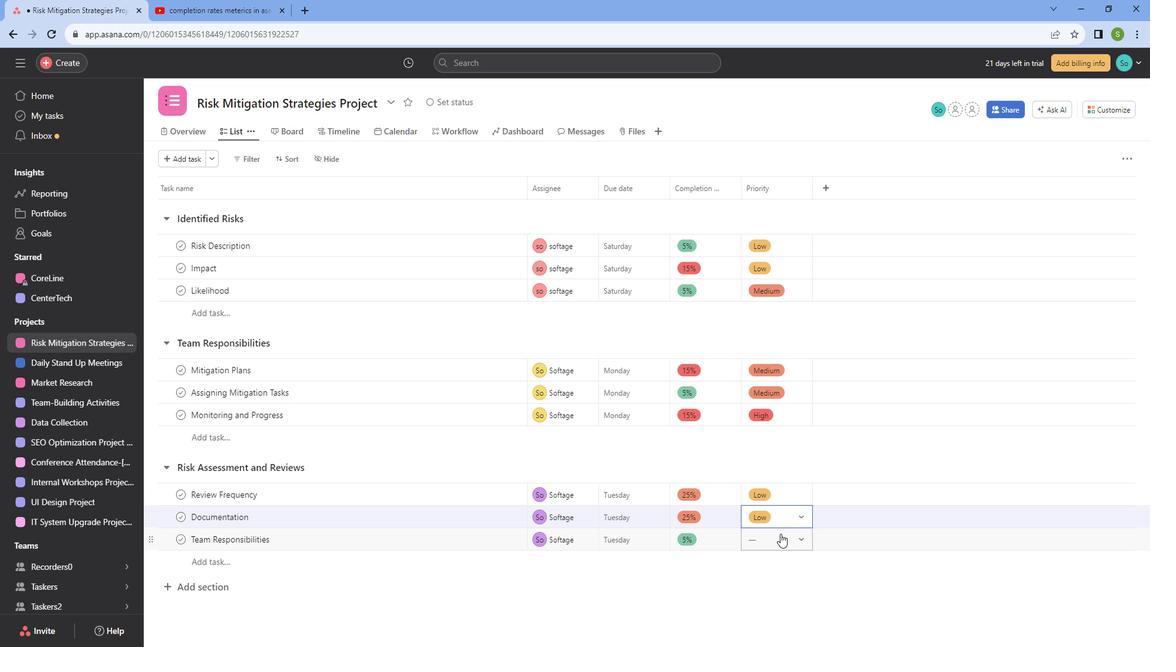 
Action: Mouse moved to (822, 463)
Screenshot: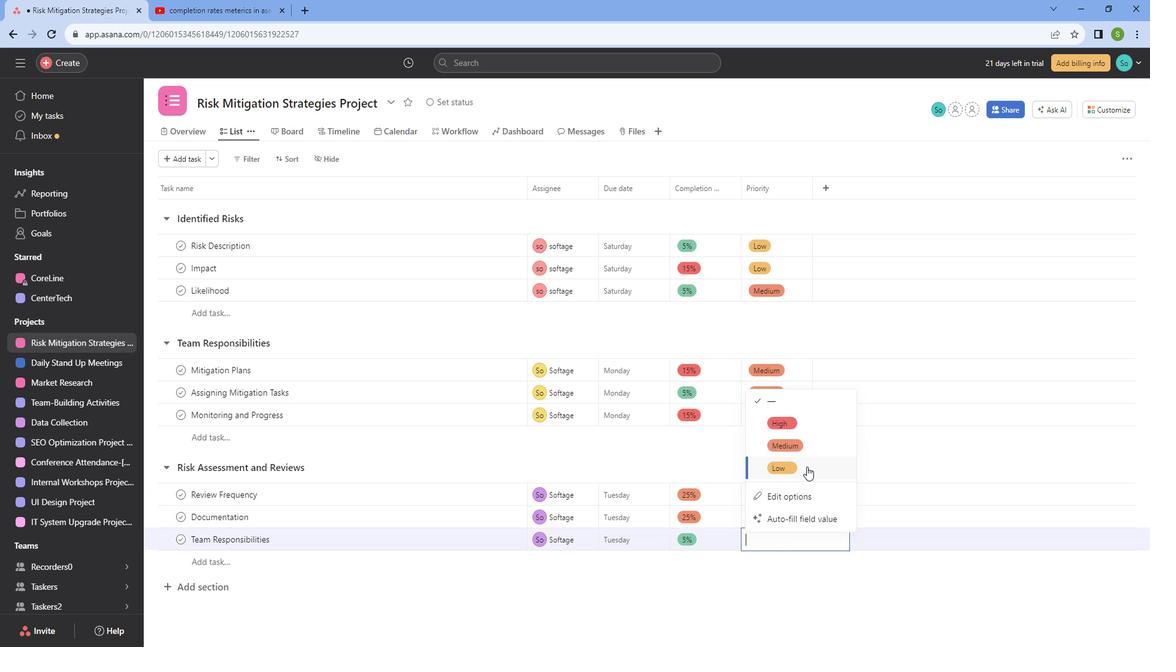 
Action: Mouse pressed left at (822, 463)
Screenshot: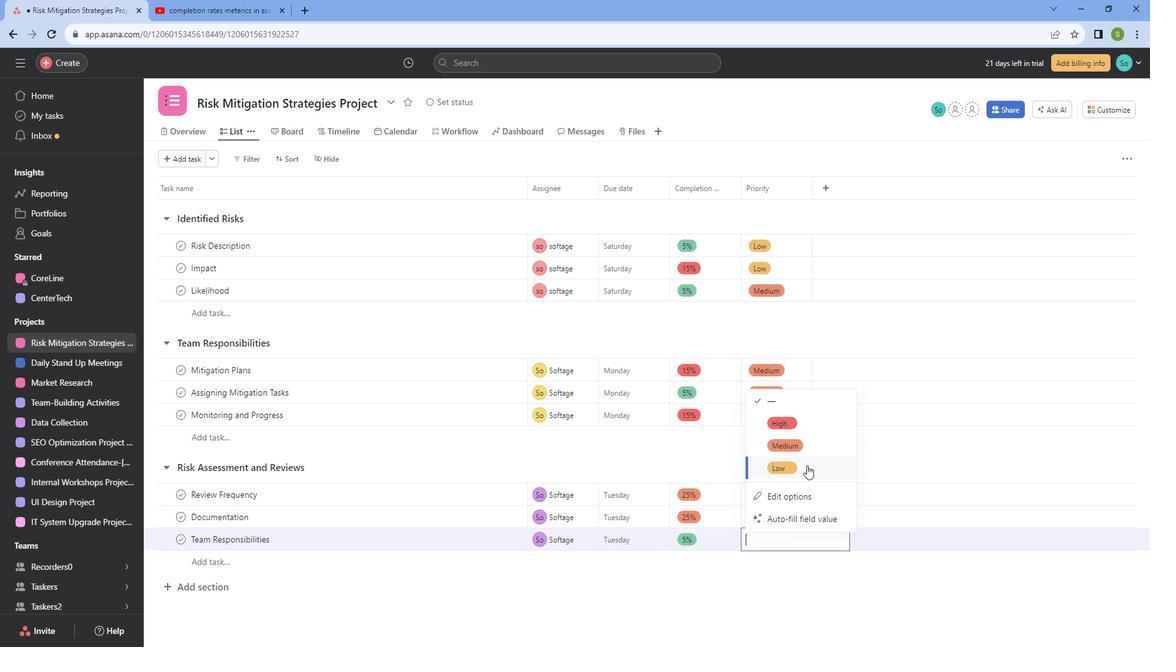 
Action: Mouse moved to (934, 444)
Screenshot: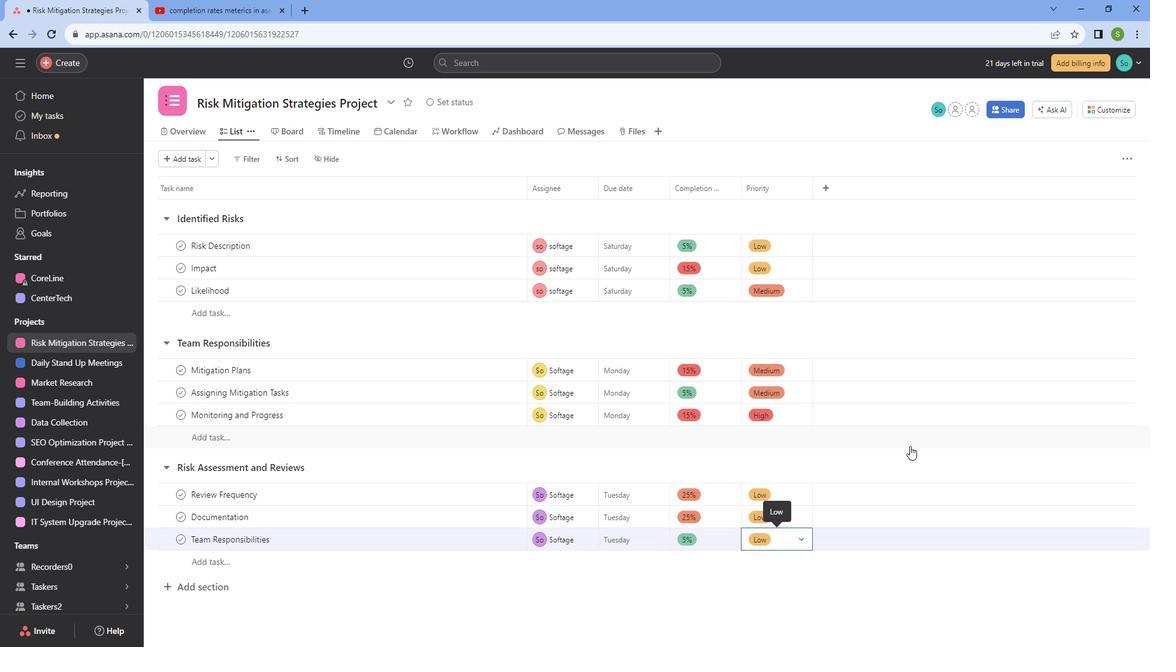 
Action: Mouse pressed left at (934, 444)
Screenshot: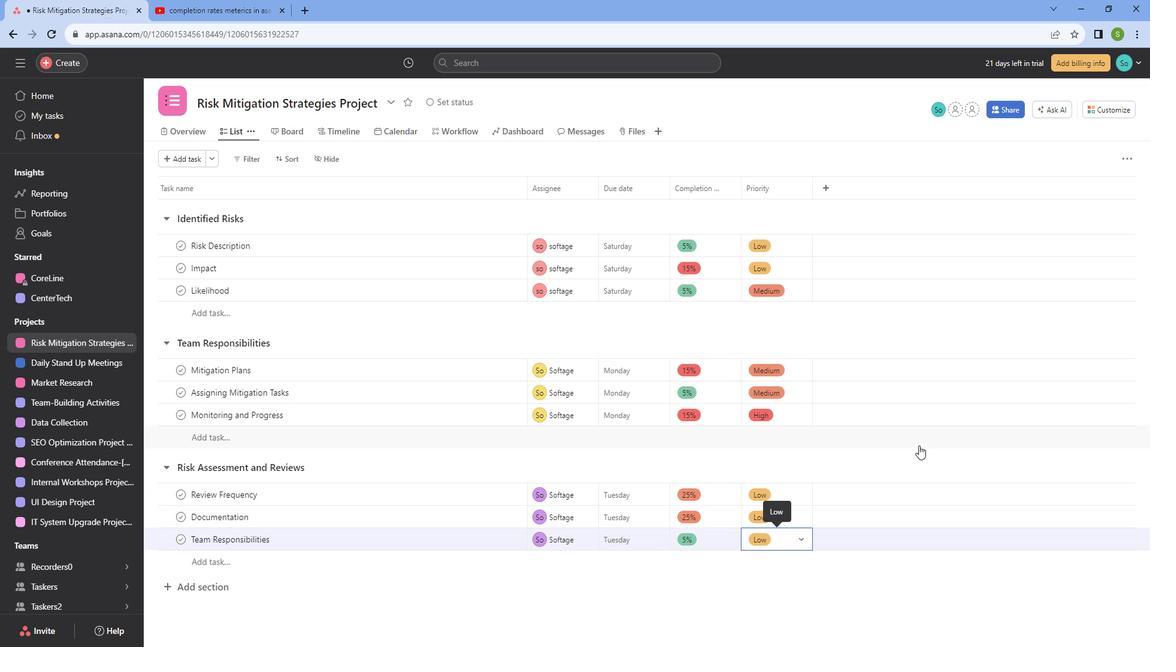 
Action: Mouse moved to (899, 461)
Screenshot: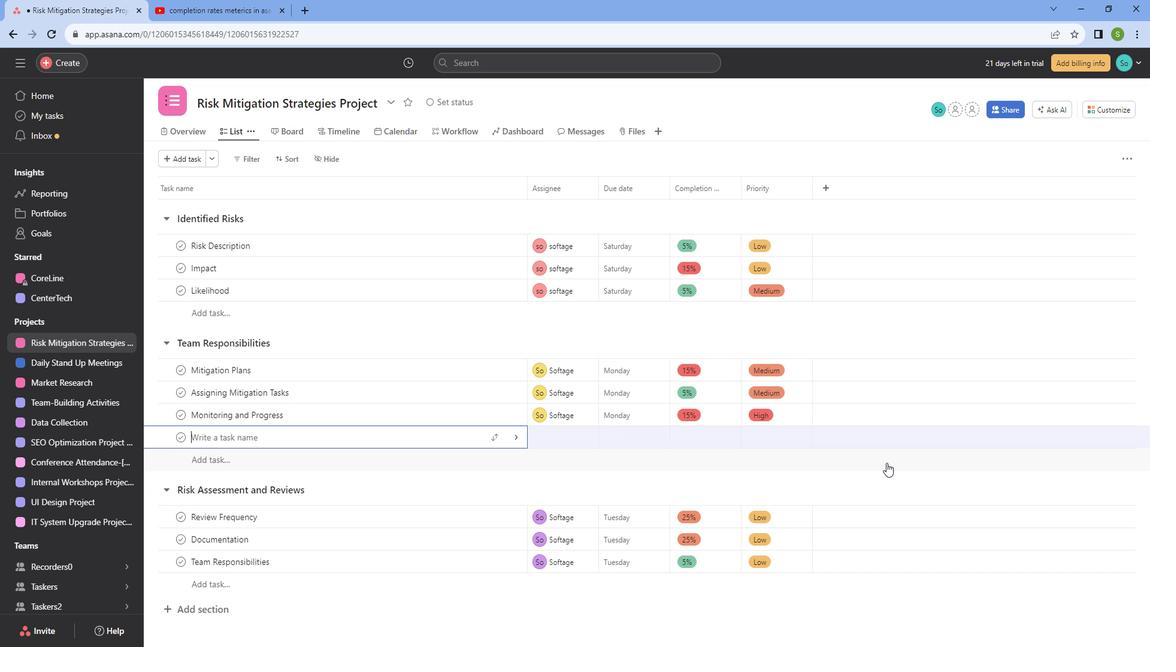 
Action: Mouse pressed left at (899, 461)
Screenshot: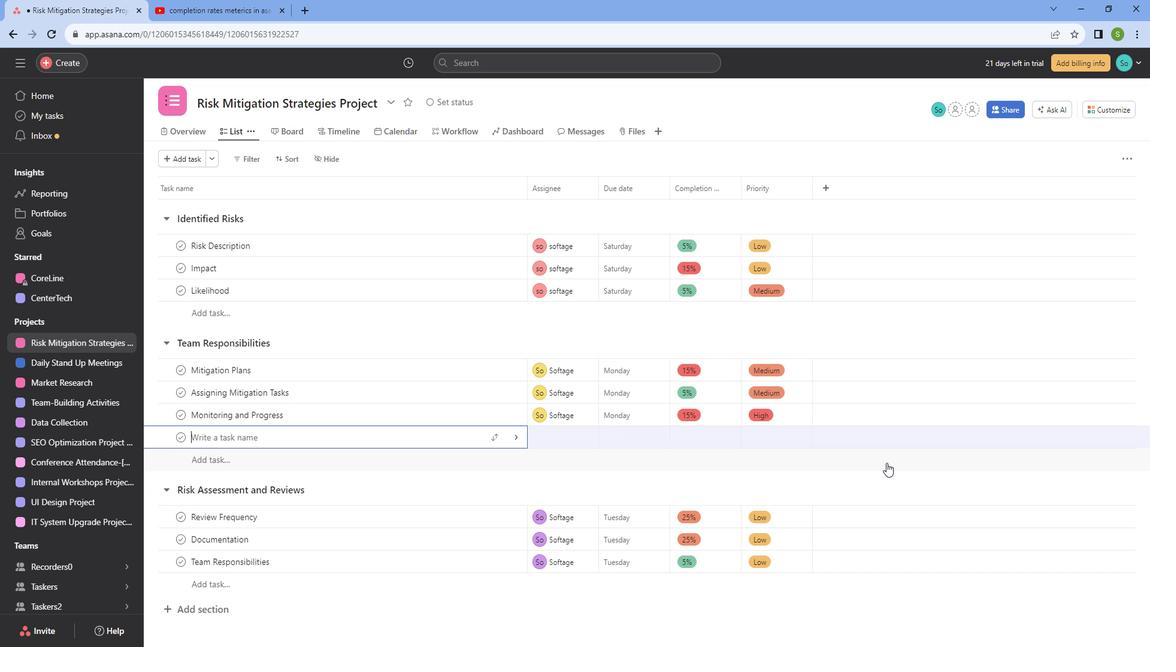 
Action: Mouse moved to (403, 477)
Screenshot: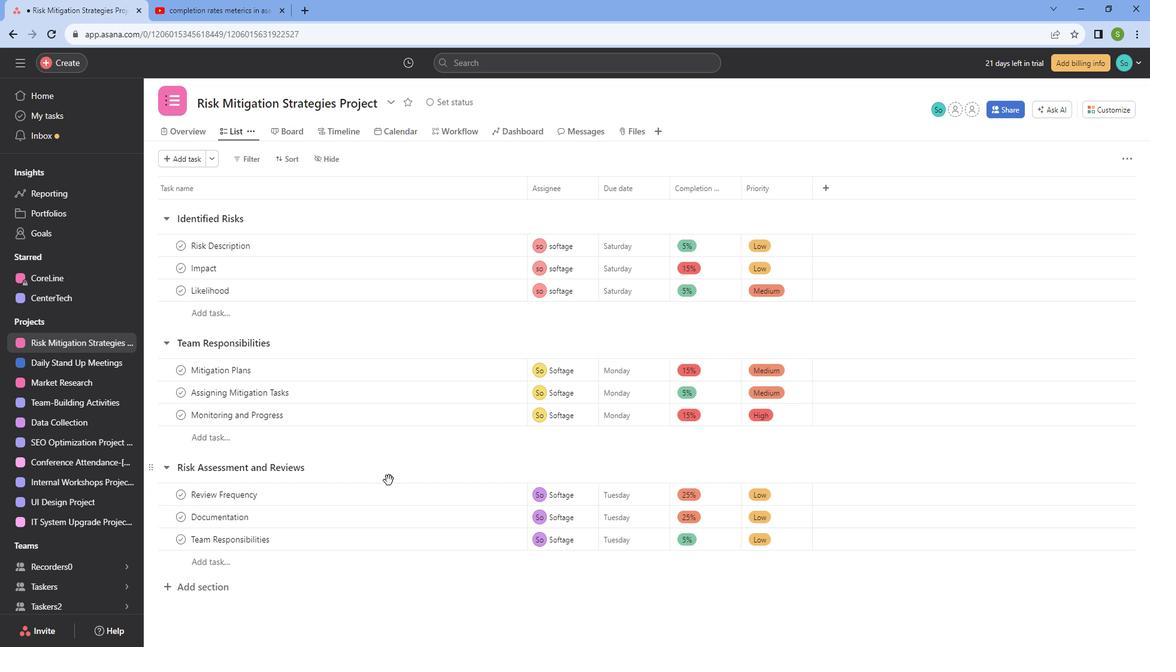 
Action: Mouse pressed left at (403, 477)
Screenshot: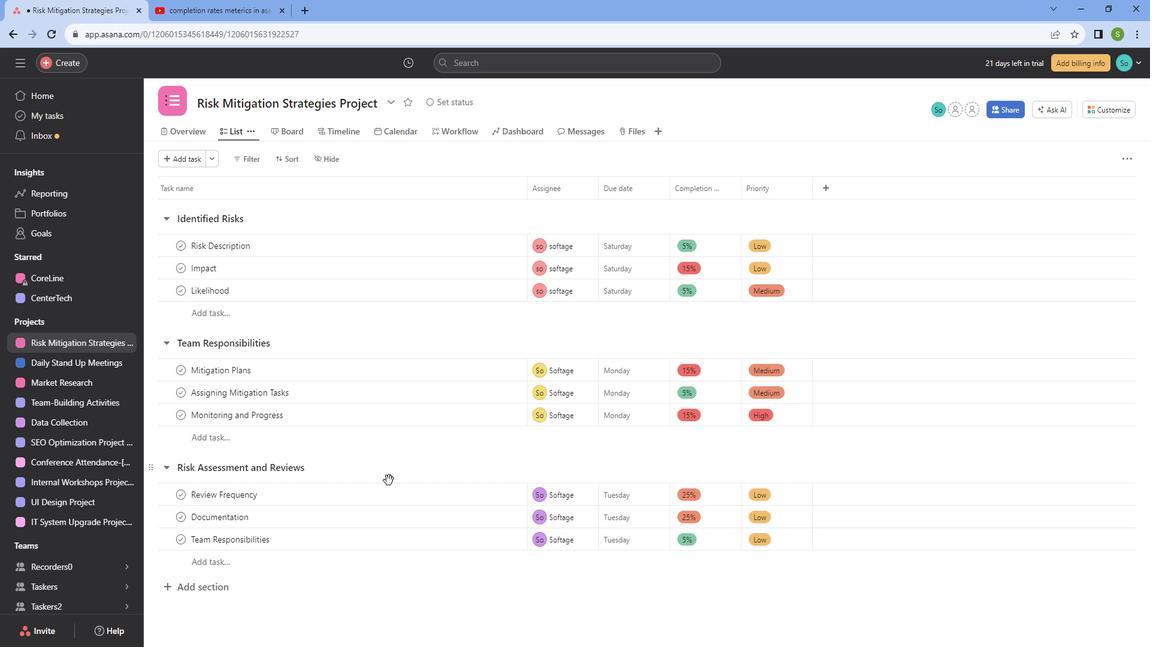 
Action: Mouse moved to (403, 478)
Screenshot: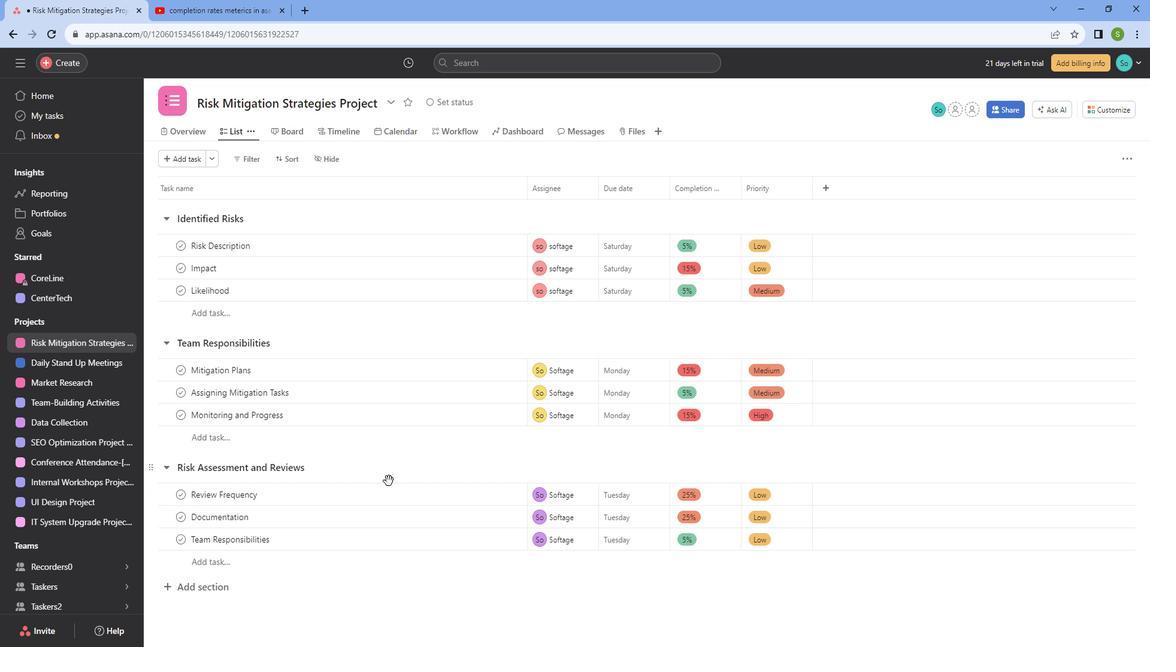 
